 Task: Create a label for important messages and preview them separately.
Action: Mouse moved to (168, 131)
Screenshot: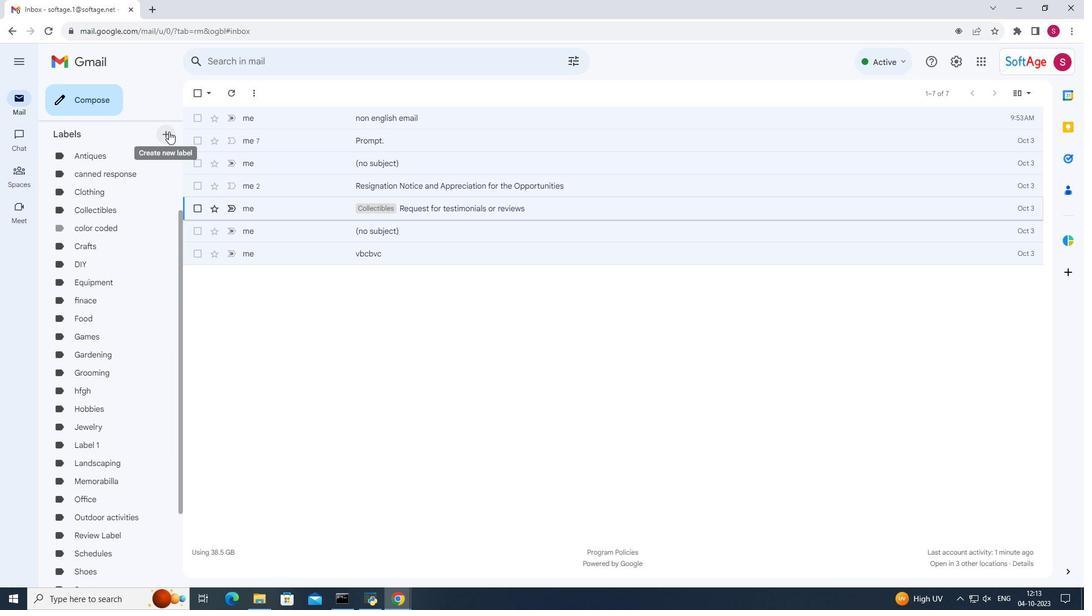 
Action: Mouse pressed left at (168, 131)
Screenshot: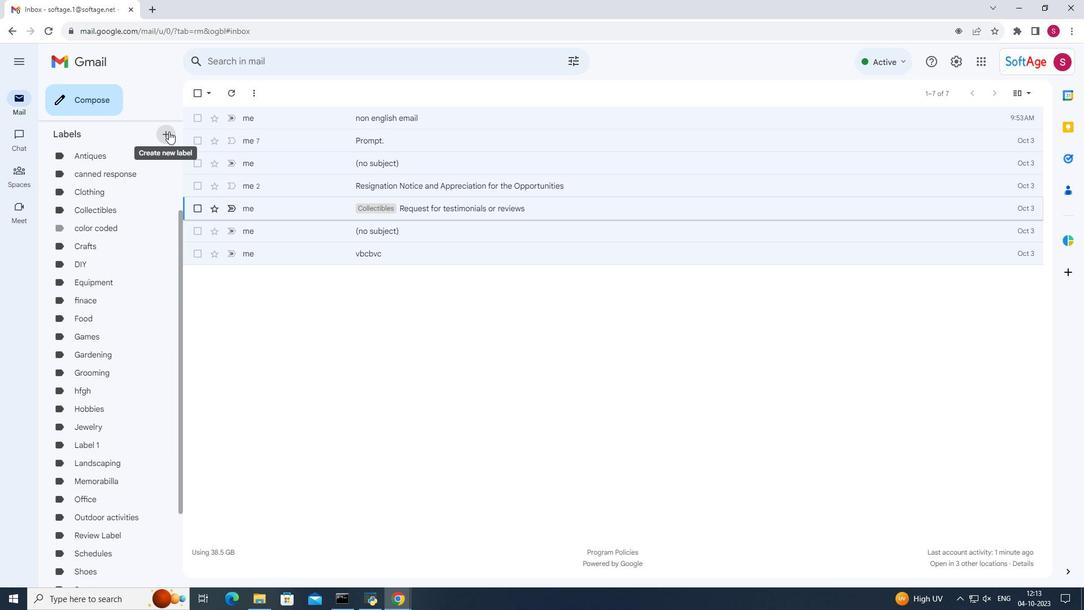 
Action: Mouse moved to (170, 131)
Screenshot: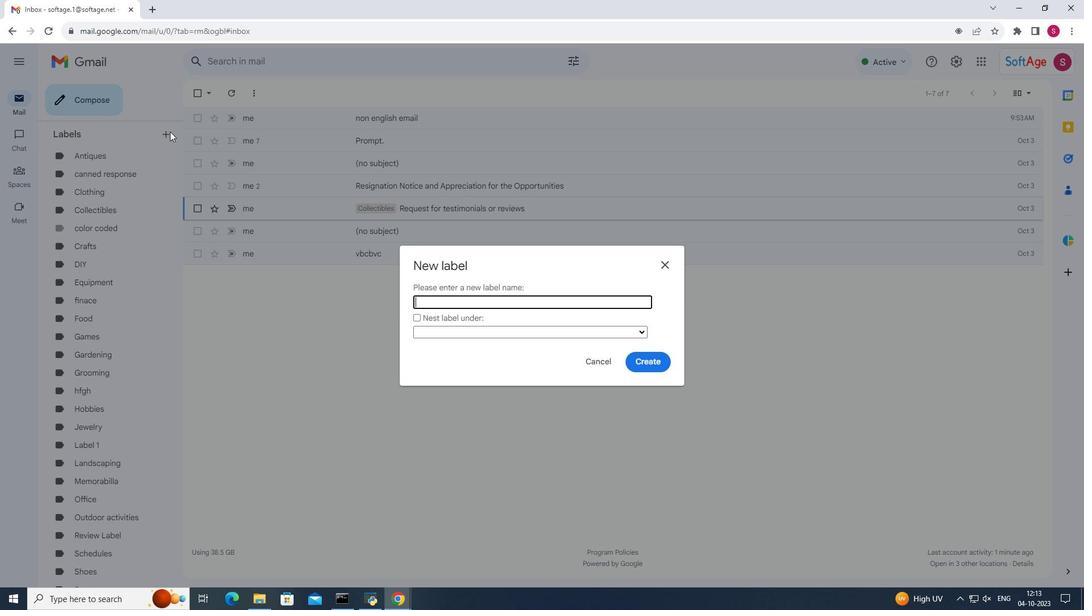 
Action: Key pressed <Key.shift>important<Key.space><Key.shift>messages
Screenshot: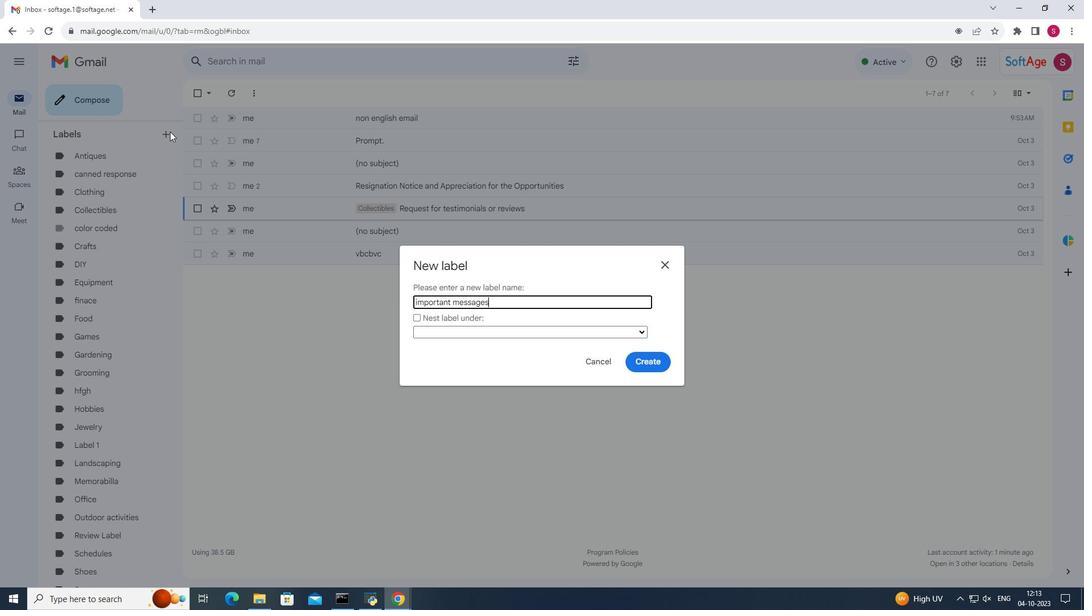 
Action: Mouse moved to (644, 362)
Screenshot: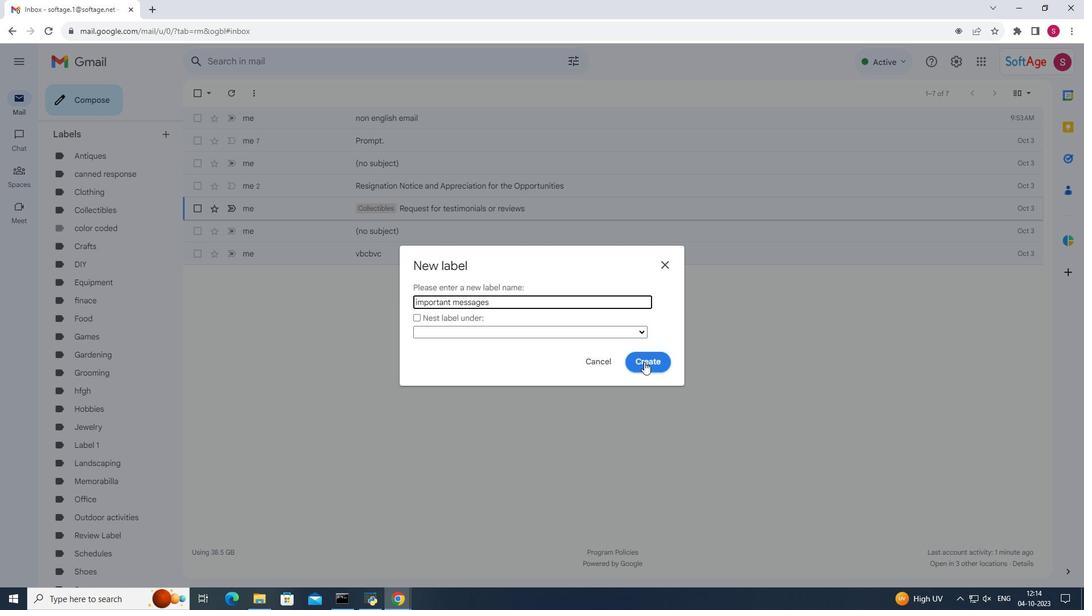
Action: Mouse pressed left at (644, 362)
Screenshot: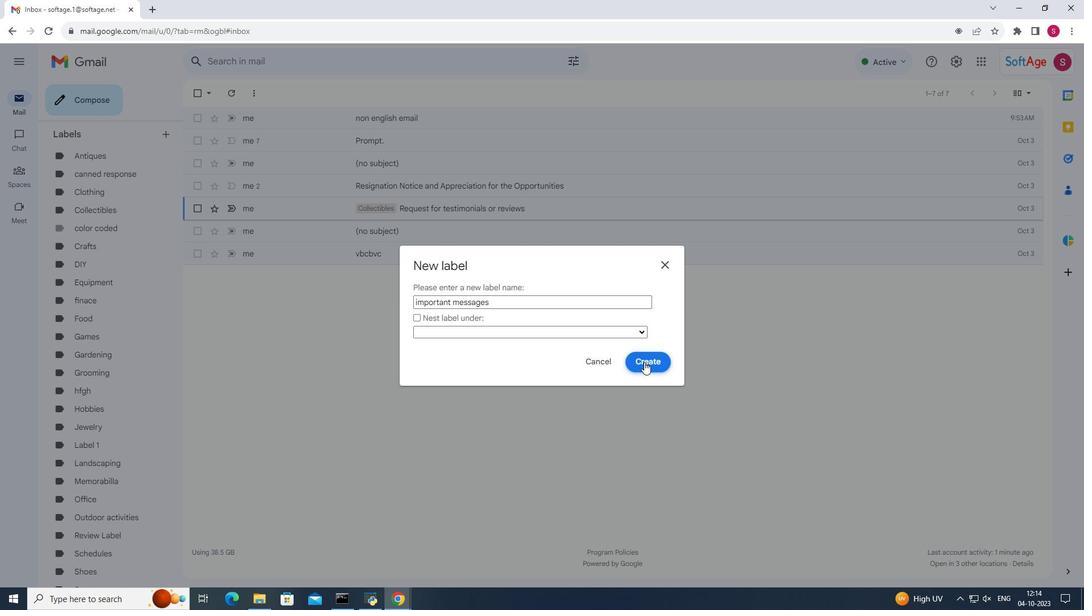 
Action: Mouse moved to (196, 116)
Screenshot: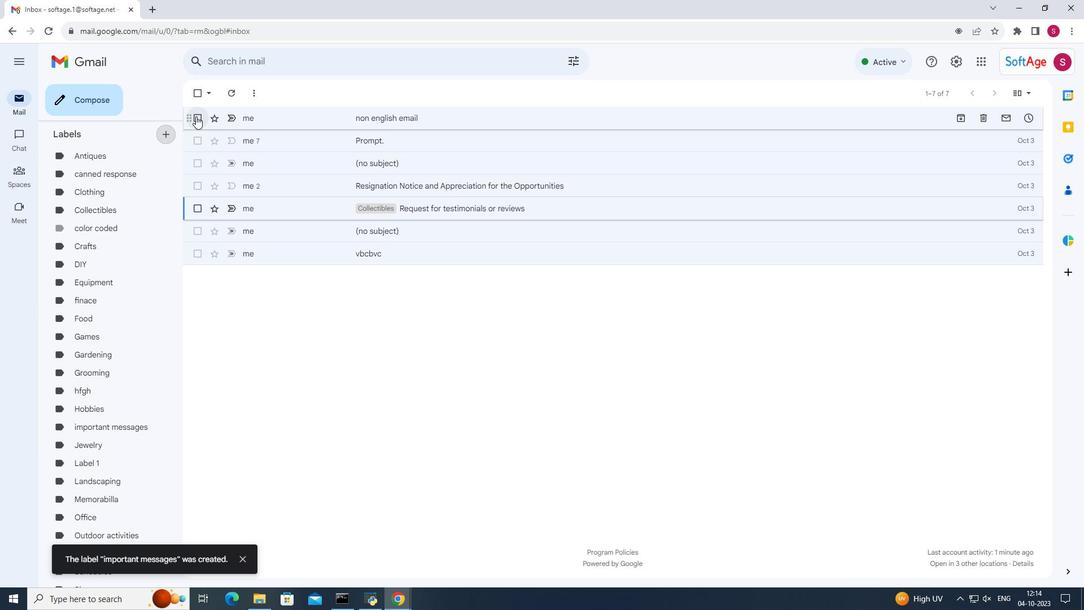 
Action: Mouse pressed left at (196, 116)
Screenshot: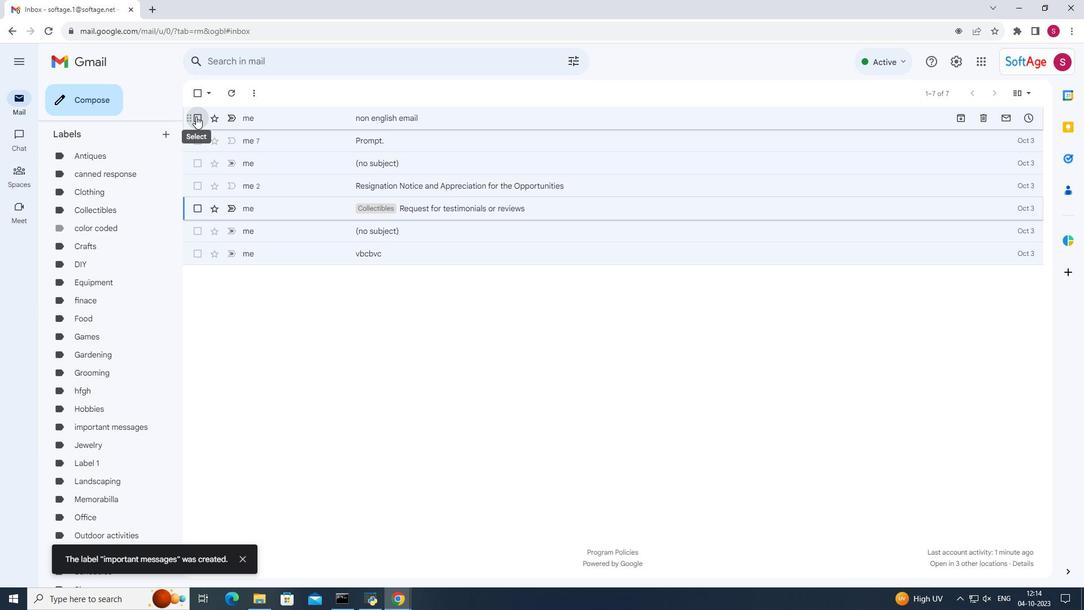 
Action: Mouse moved to (197, 136)
Screenshot: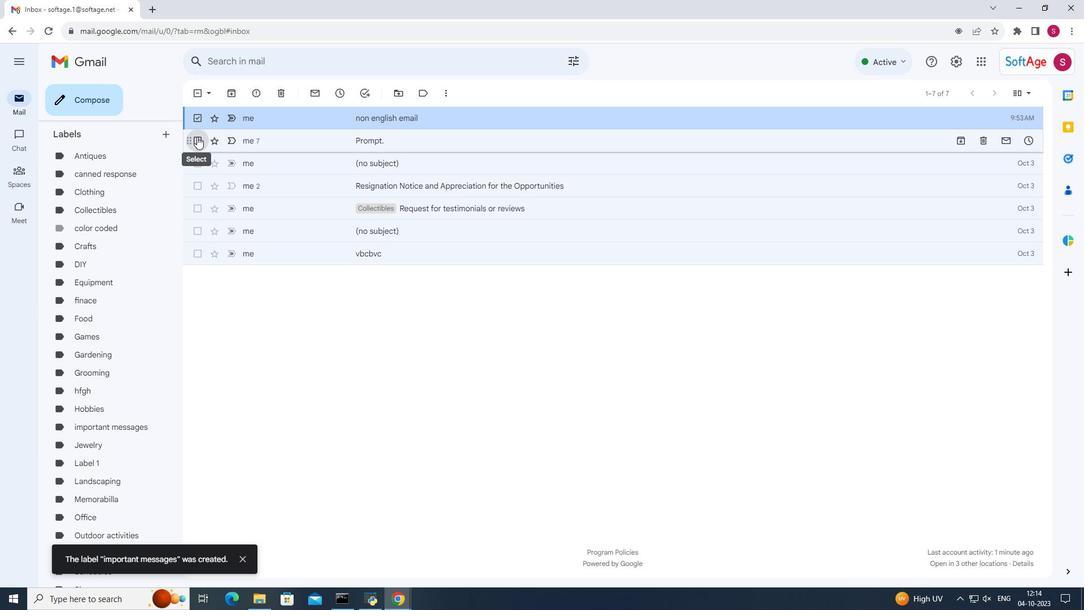 
Action: Mouse pressed left at (197, 136)
Screenshot: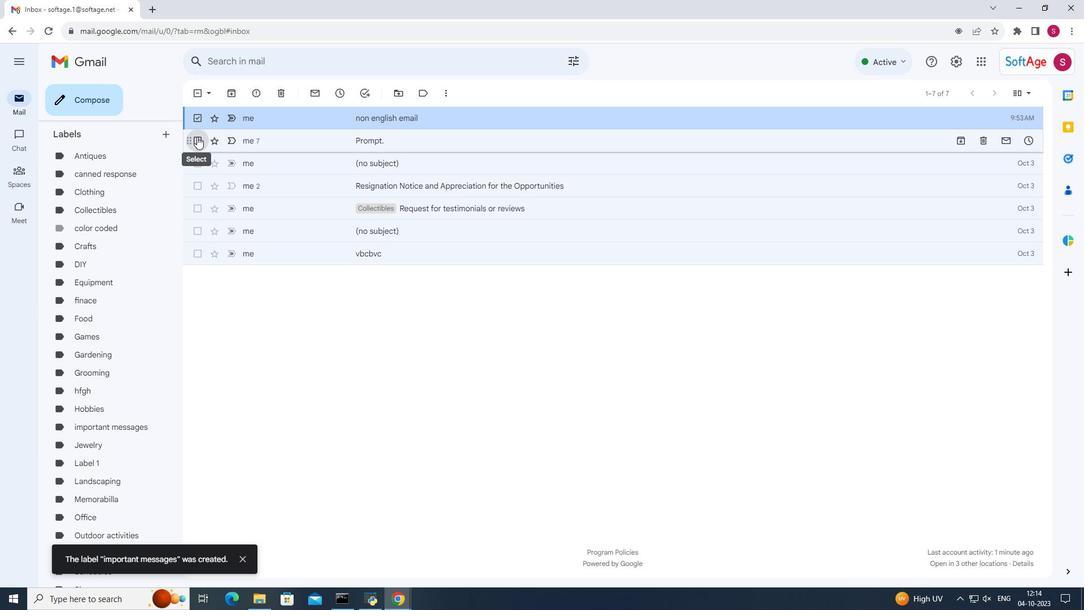 
Action: Mouse moved to (198, 161)
Screenshot: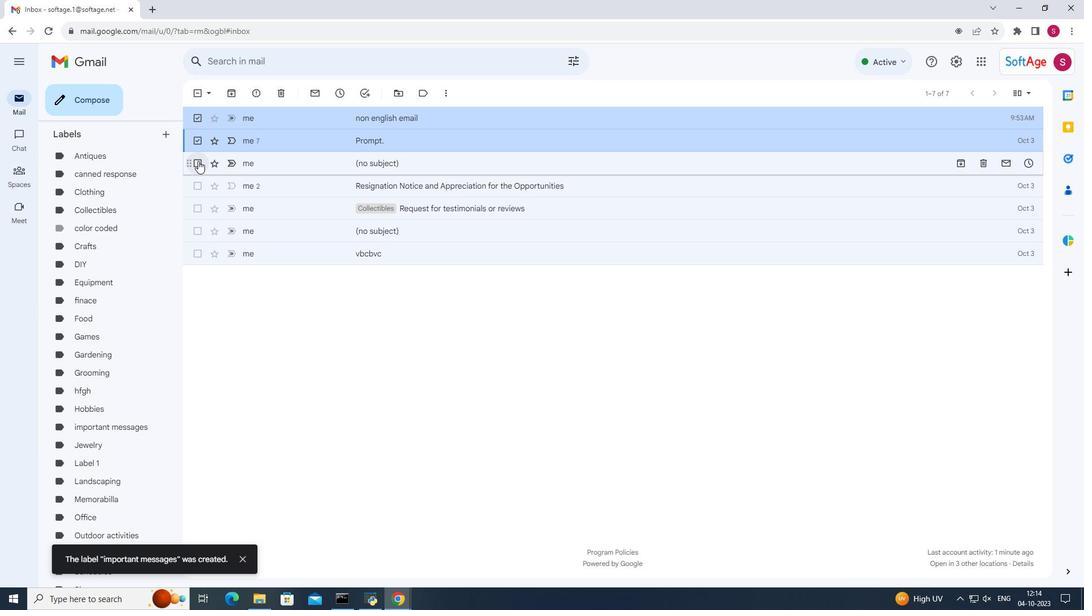 
Action: Mouse pressed left at (198, 161)
Screenshot: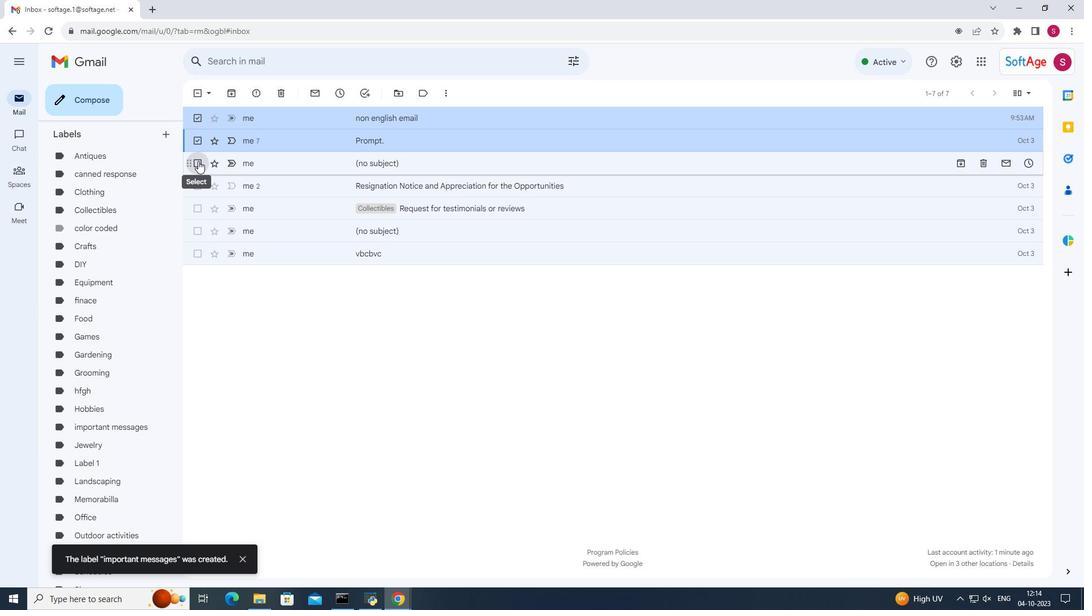 
Action: Mouse pressed left at (198, 161)
Screenshot: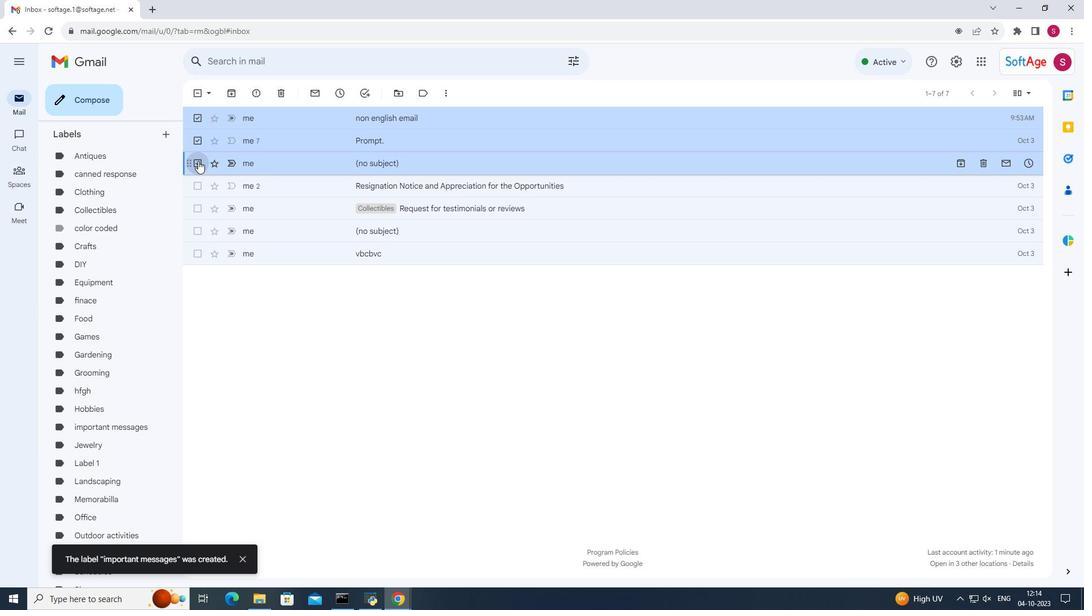 
Action: Mouse moved to (197, 184)
Screenshot: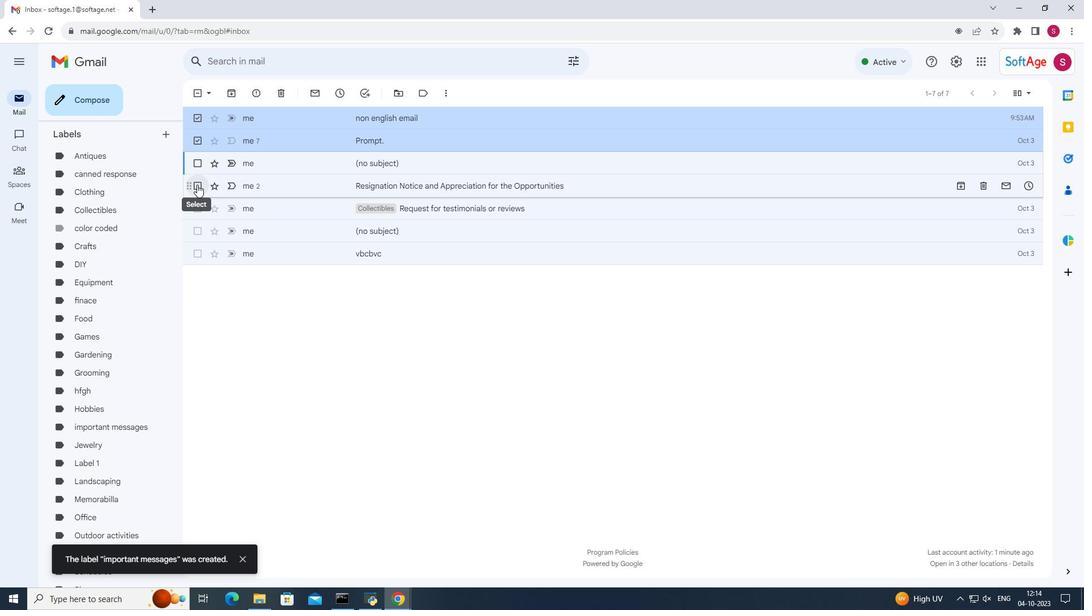 
Action: Mouse pressed left at (197, 184)
Screenshot: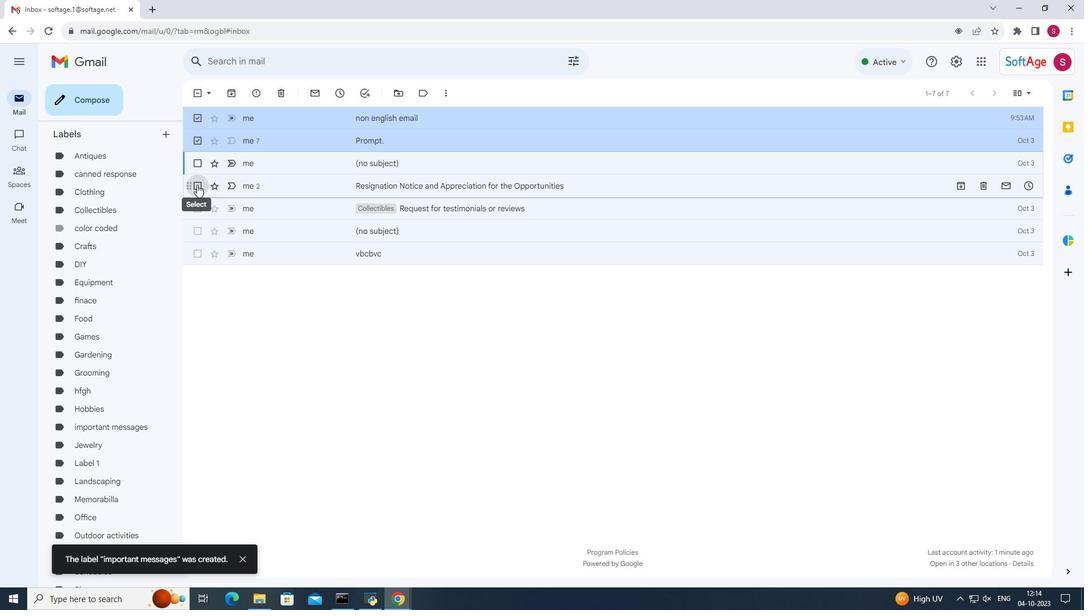 
Action: Mouse moved to (197, 203)
Screenshot: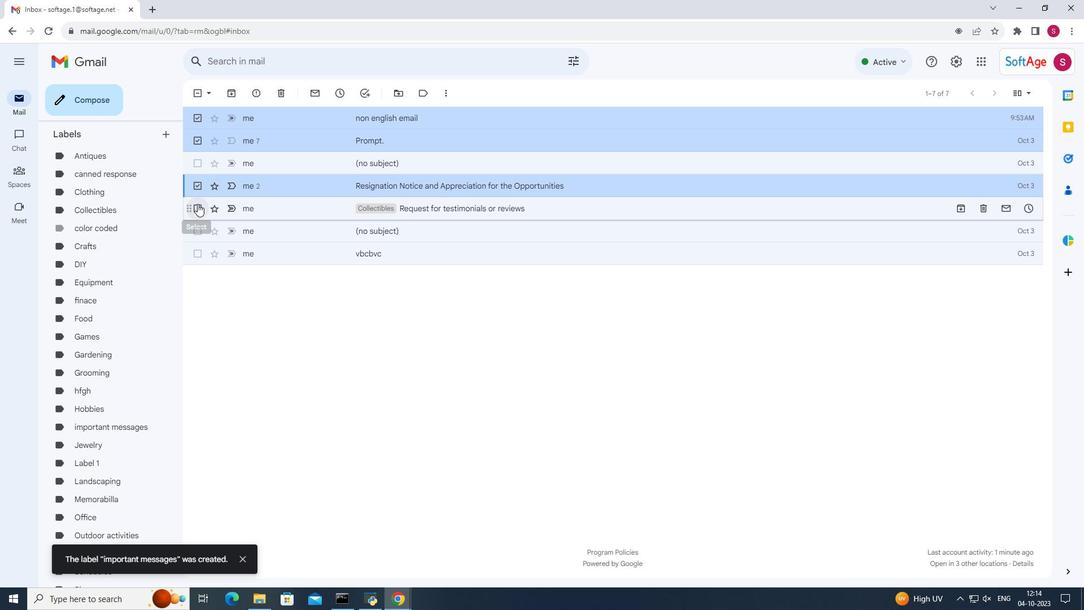 
Action: Mouse pressed left at (197, 203)
Screenshot: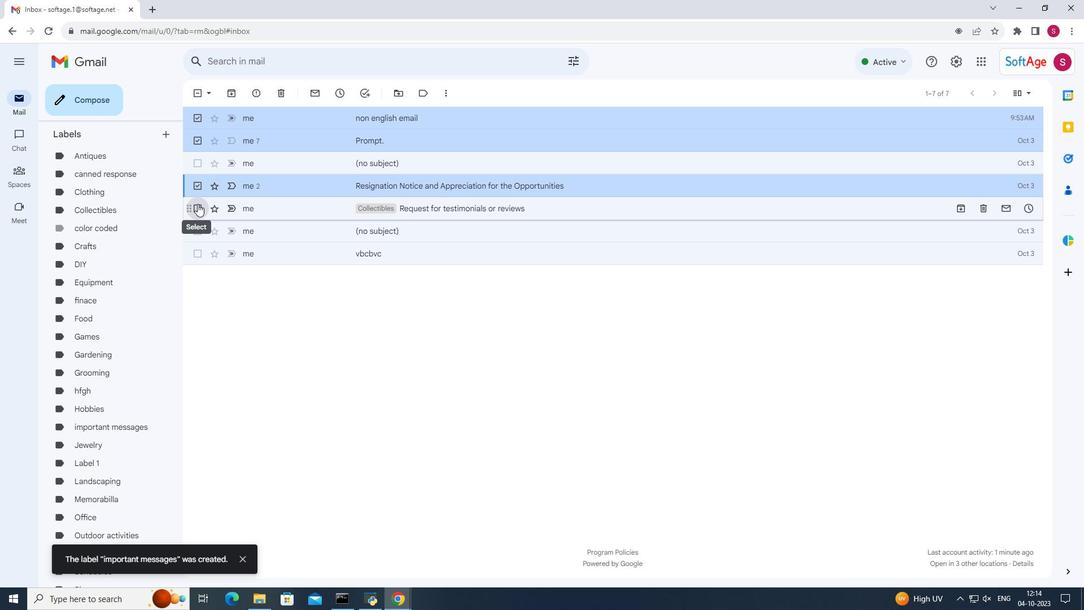 
Action: Mouse moved to (446, 96)
Screenshot: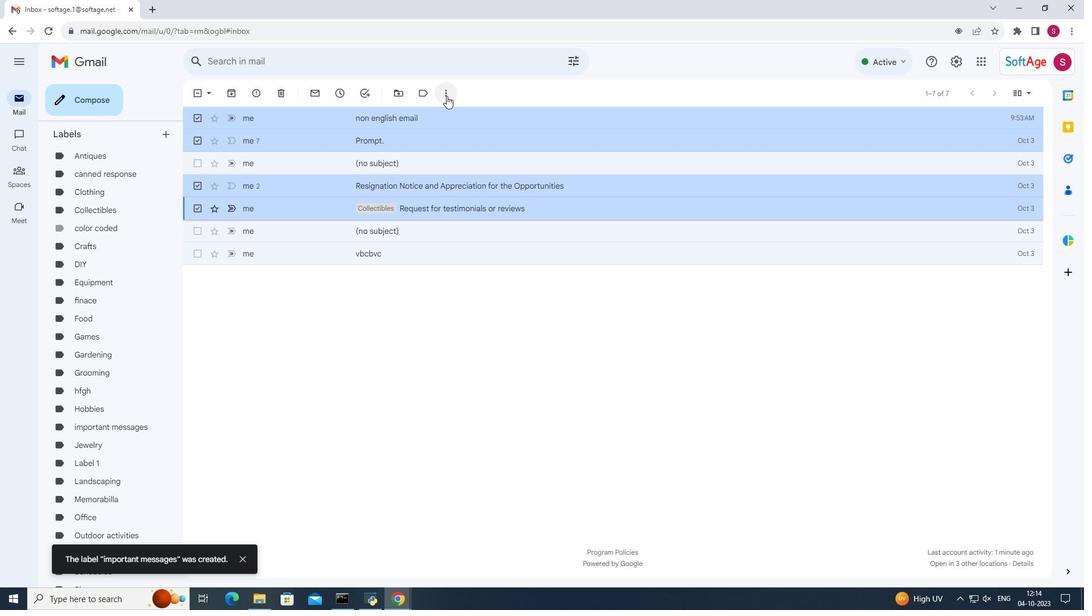 
Action: Mouse pressed left at (446, 96)
Screenshot: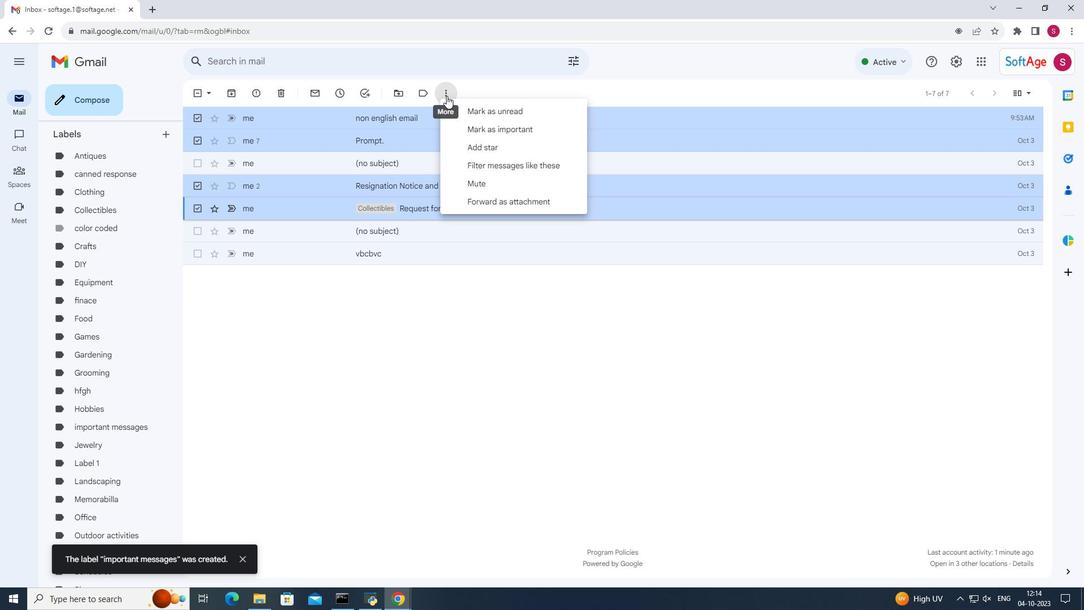 
Action: Mouse moved to (493, 129)
Screenshot: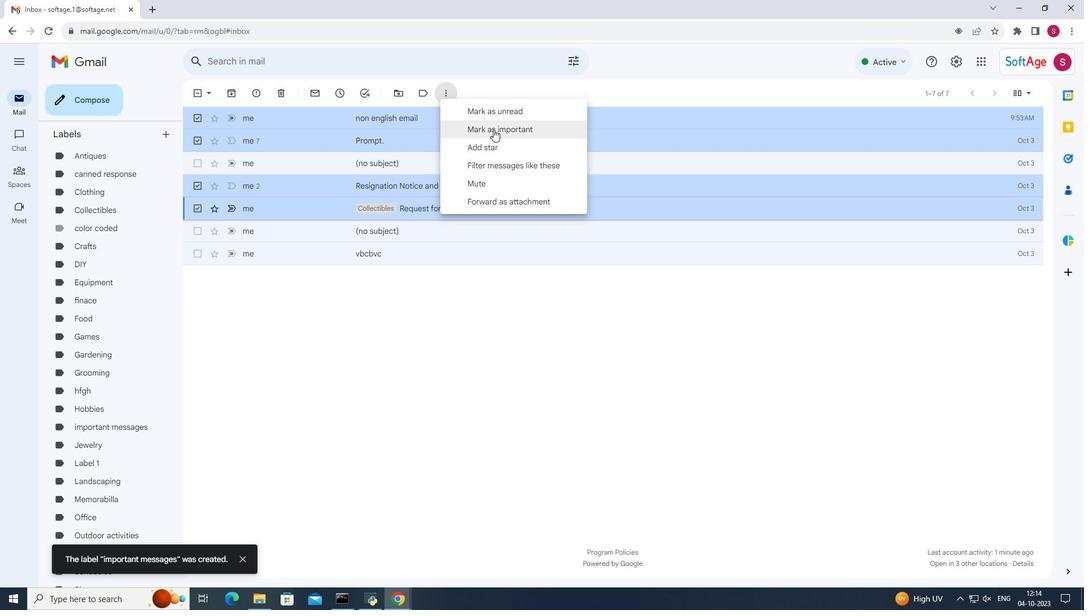 
Action: Mouse pressed left at (493, 129)
Screenshot: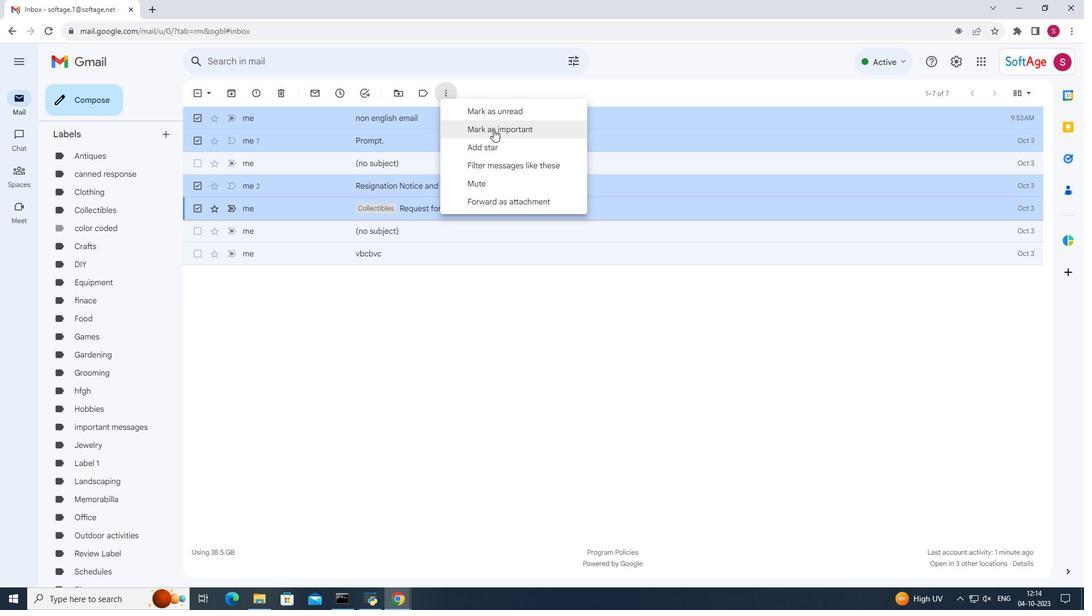 
Action: Mouse moved to (423, 92)
Screenshot: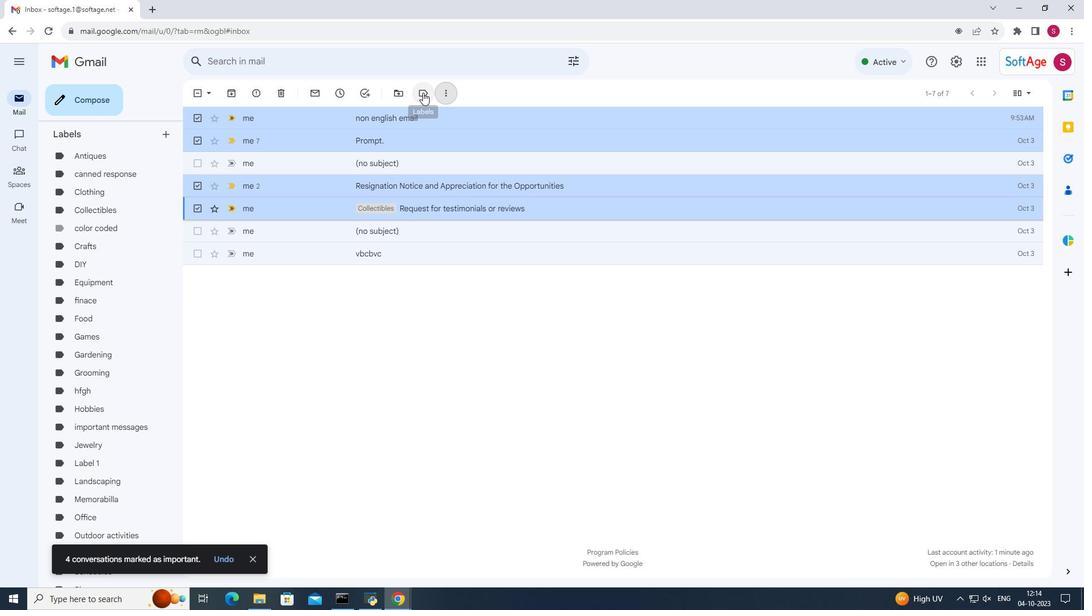 
Action: Mouse pressed left at (423, 92)
Screenshot: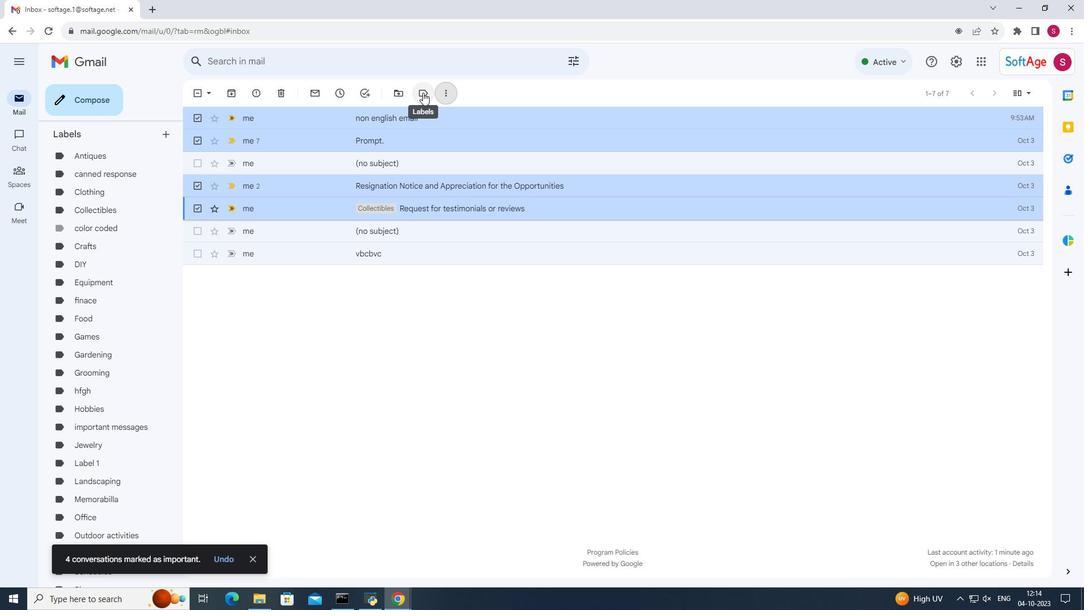 
Action: Mouse moved to (471, 212)
Screenshot: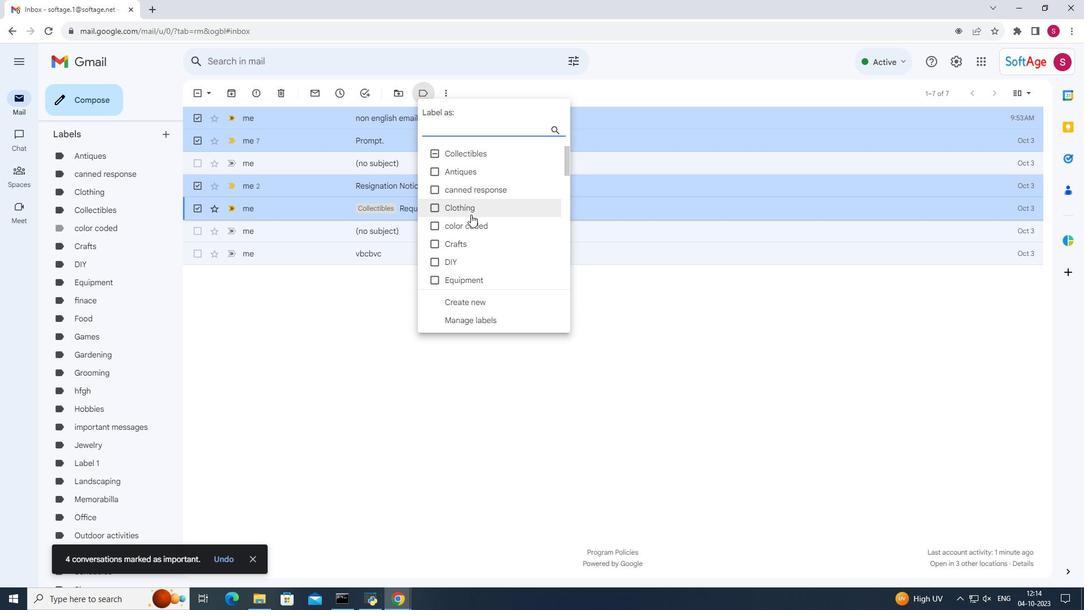 
Action: Mouse scrolled (471, 212) with delta (0, 0)
Screenshot: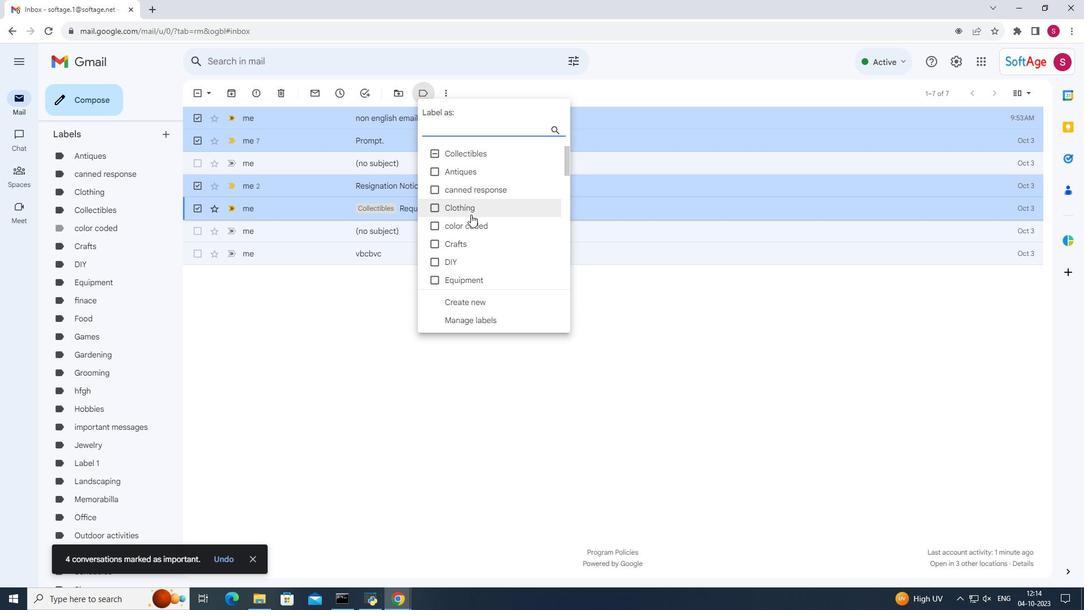 
Action: Mouse moved to (471, 215)
Screenshot: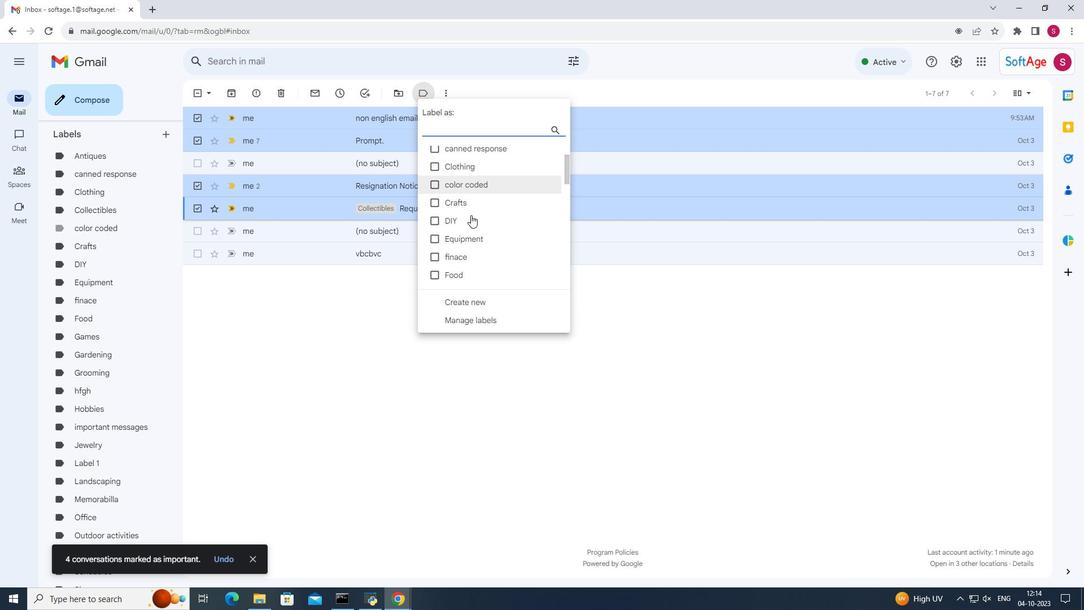 
Action: Mouse scrolled (471, 214) with delta (0, 0)
Screenshot: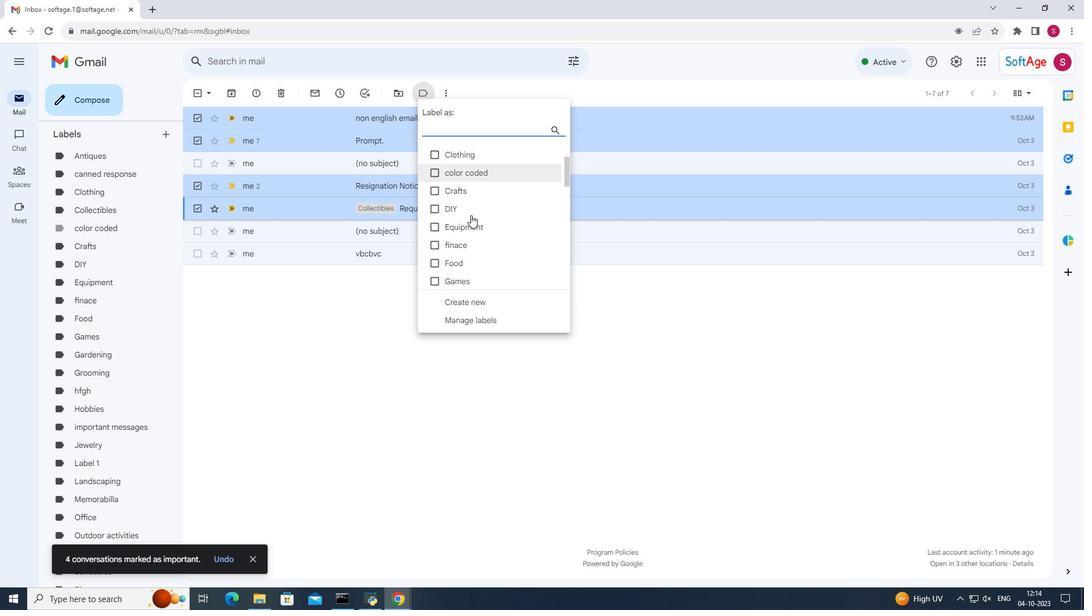 
Action: Mouse moved to (471, 215)
Screenshot: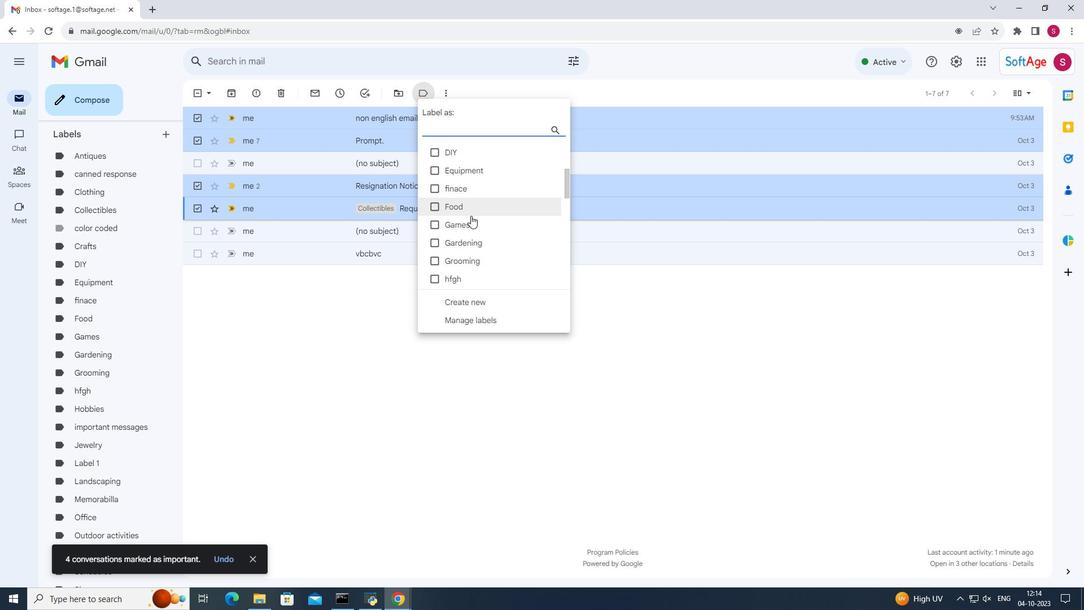 
Action: Mouse scrolled (471, 215) with delta (0, 0)
Screenshot: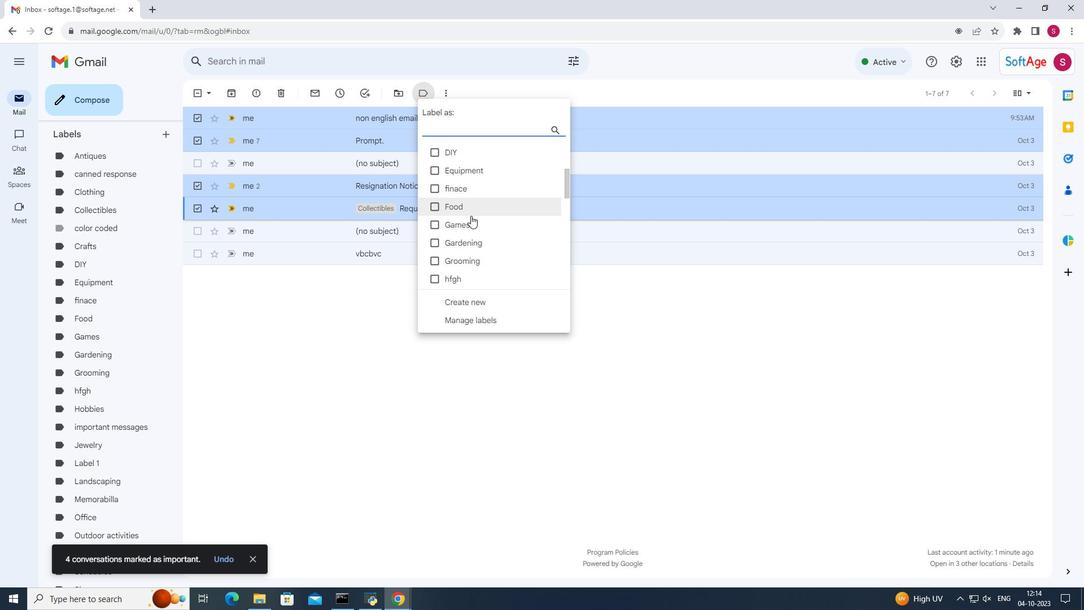 
Action: Mouse scrolled (471, 215) with delta (0, 0)
Screenshot: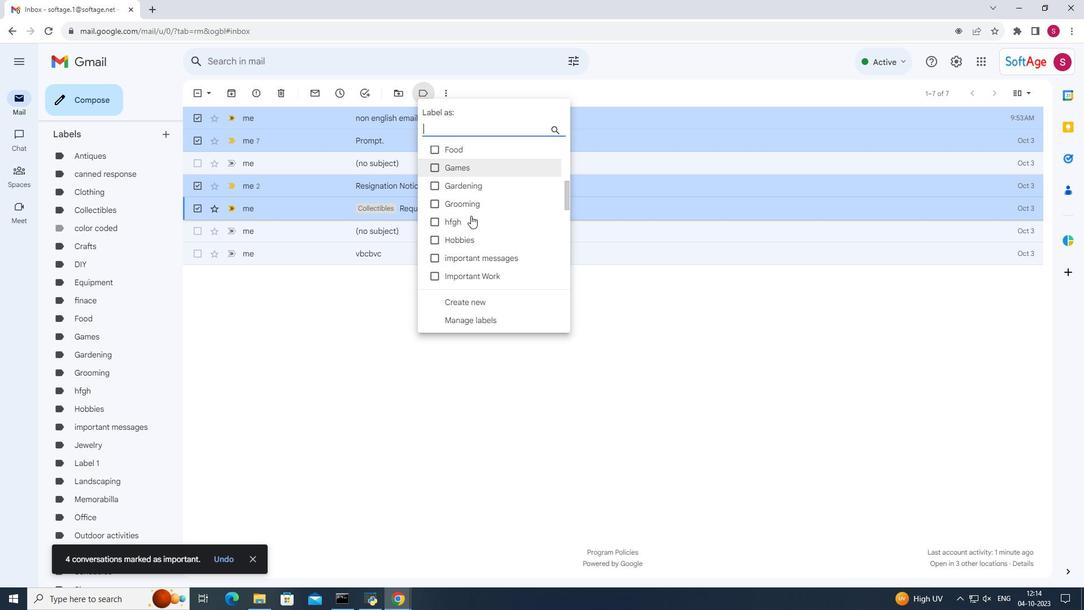 
Action: Mouse moved to (462, 201)
Screenshot: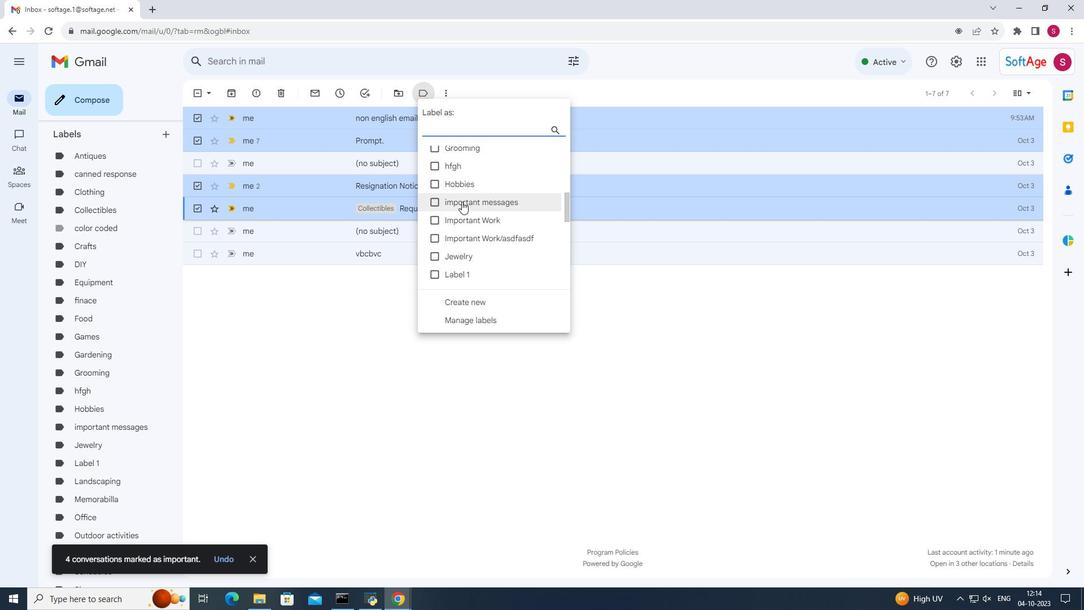 
Action: Mouse pressed left at (462, 201)
Screenshot: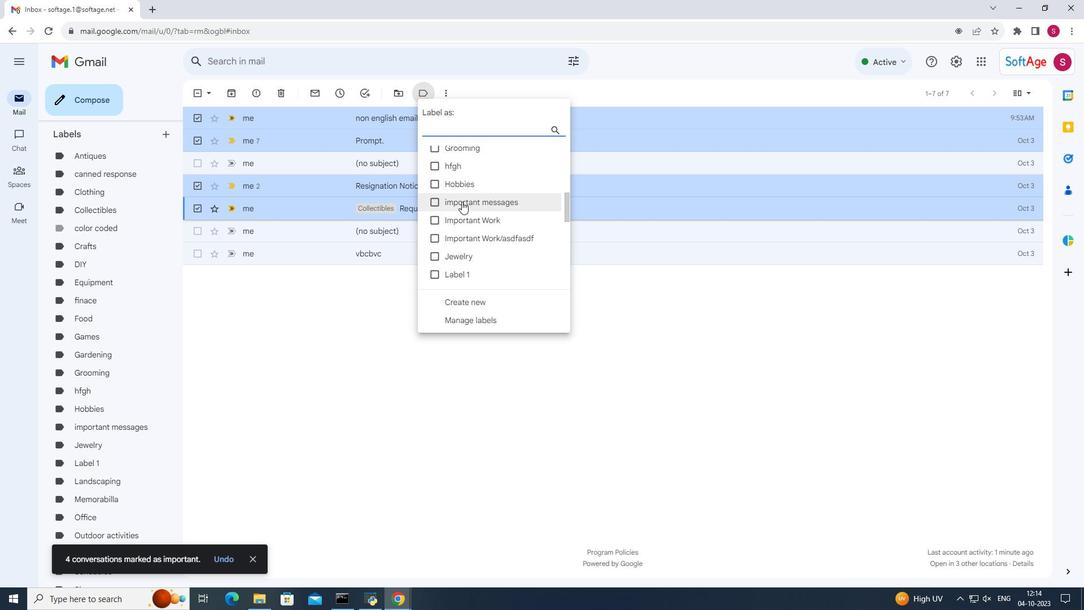 
Action: Mouse moved to (113, 427)
Screenshot: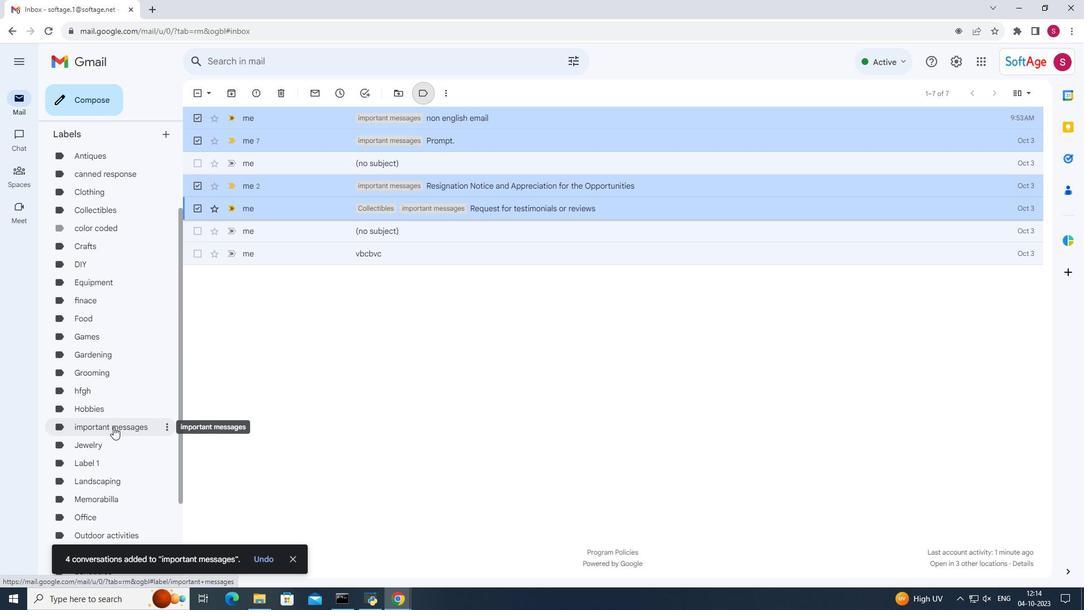 
Action: Mouse pressed left at (113, 427)
Screenshot: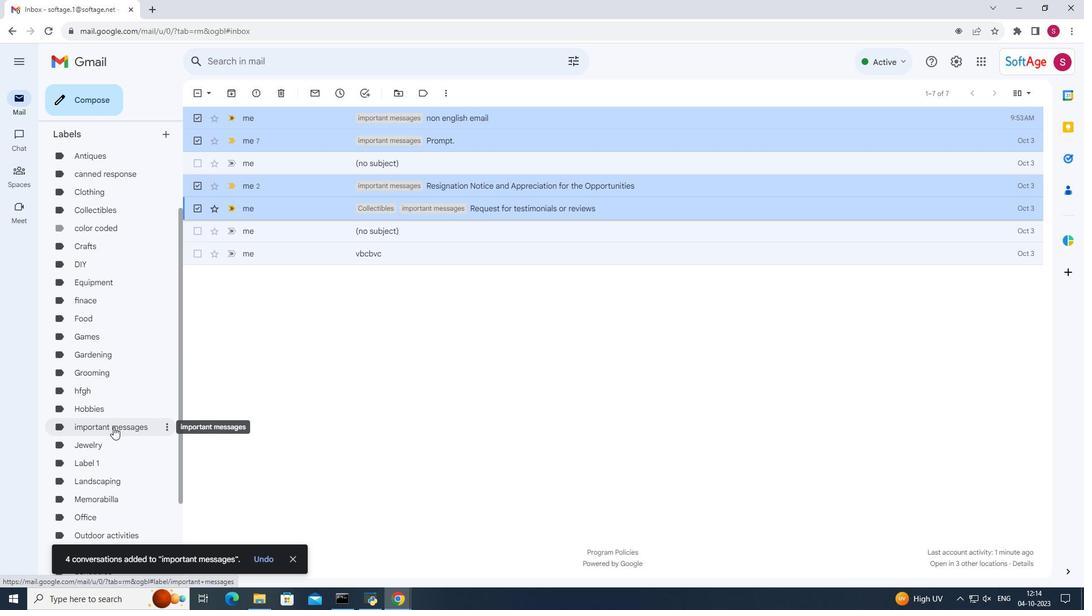
Action: Mouse moved to (473, 145)
Screenshot: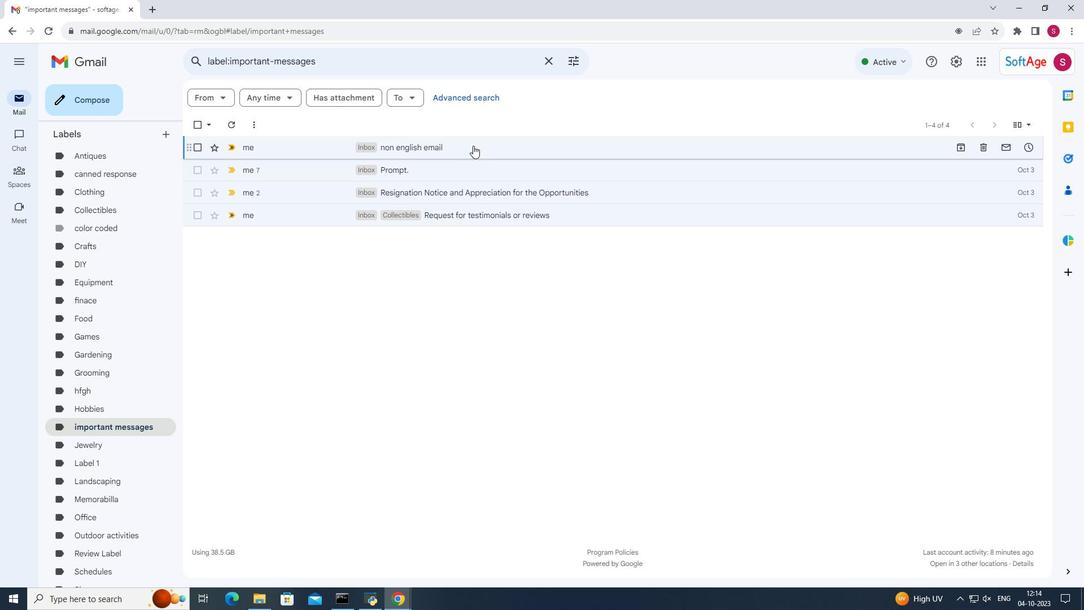 
Action: Mouse pressed left at (473, 145)
Screenshot: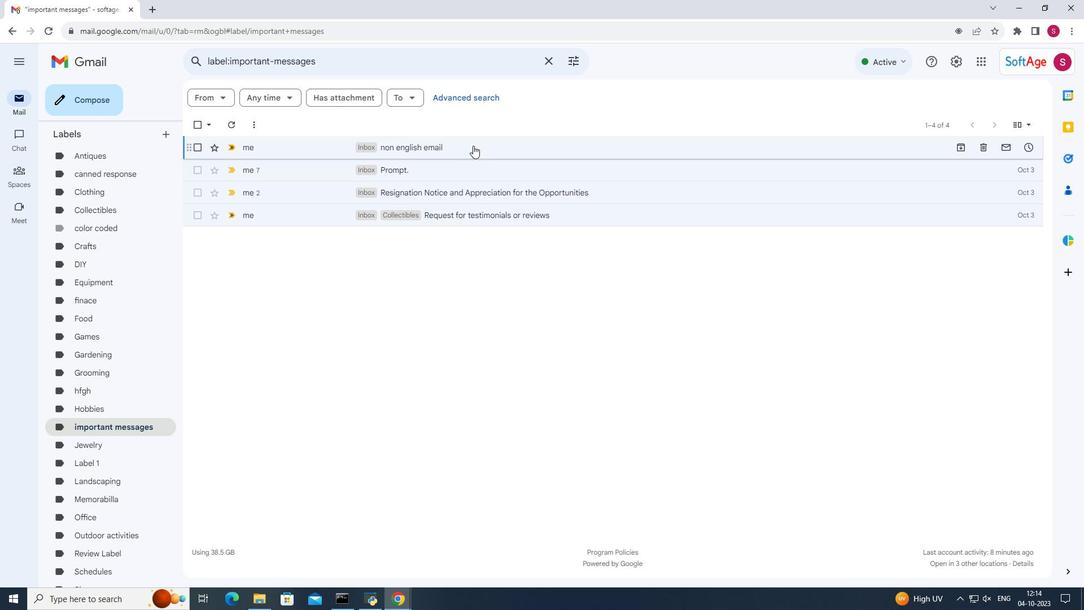 
Action: Mouse moved to (197, 93)
Screenshot: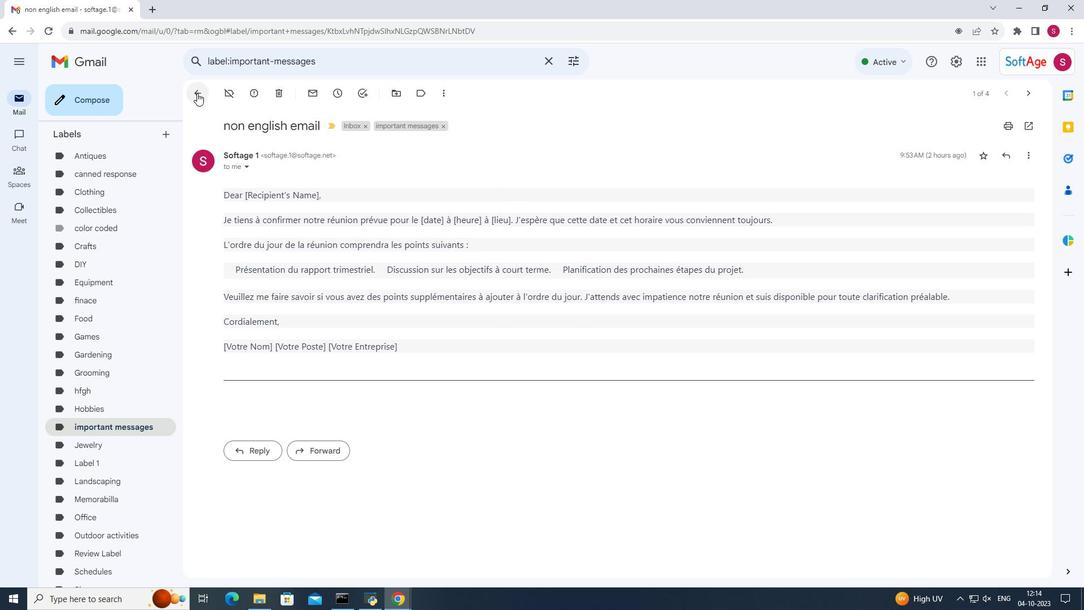 
Action: Mouse pressed left at (197, 93)
Screenshot: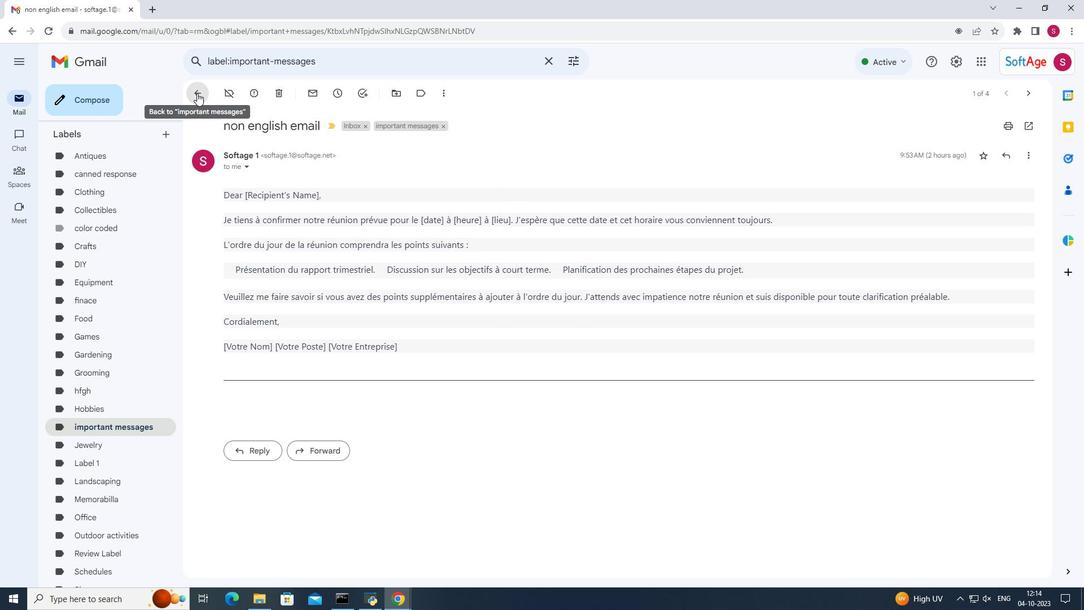
Action: Mouse moved to (490, 171)
Screenshot: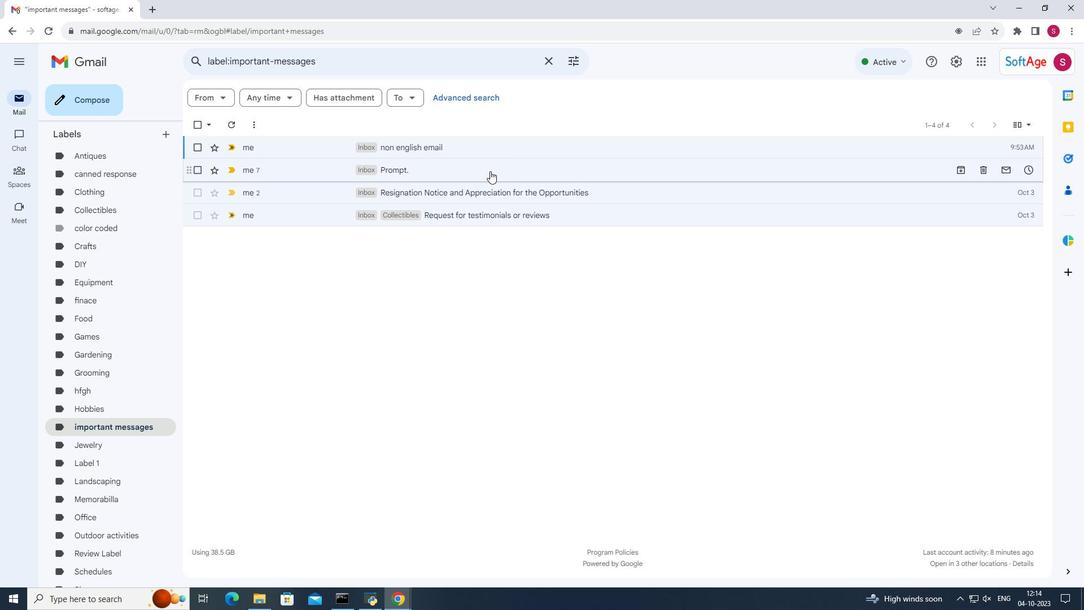 
Action: Mouse pressed left at (490, 171)
Screenshot: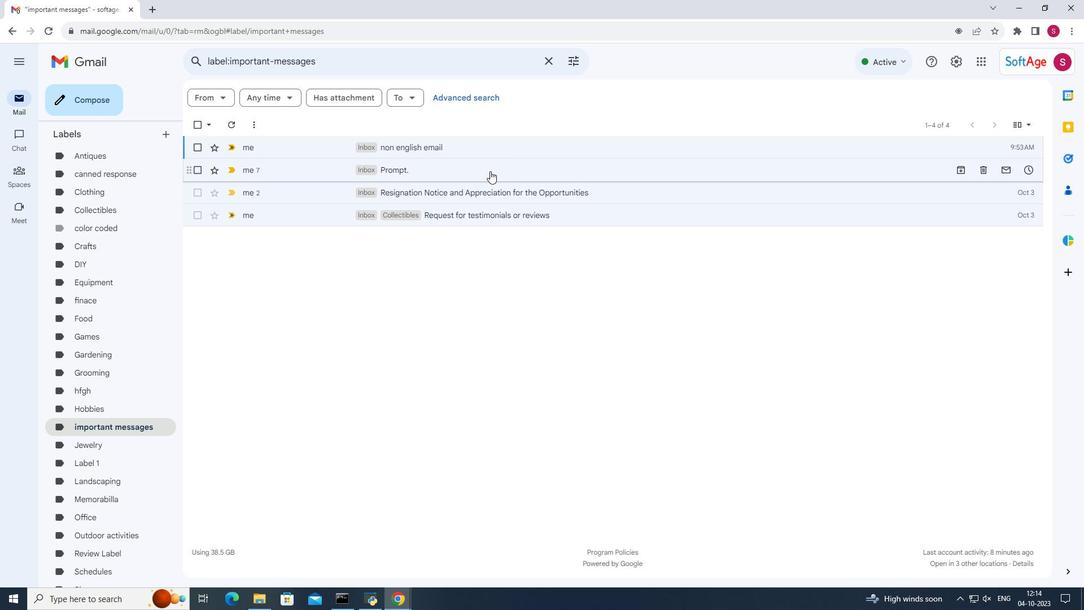 
Action: Mouse moved to (198, 93)
Screenshot: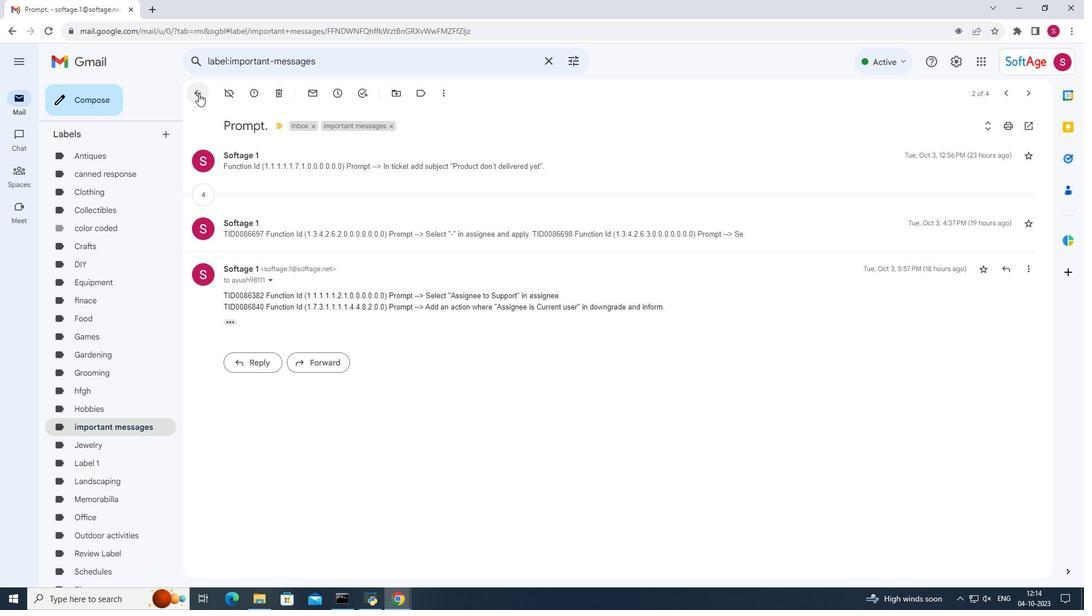 
Action: Mouse pressed left at (198, 93)
Screenshot: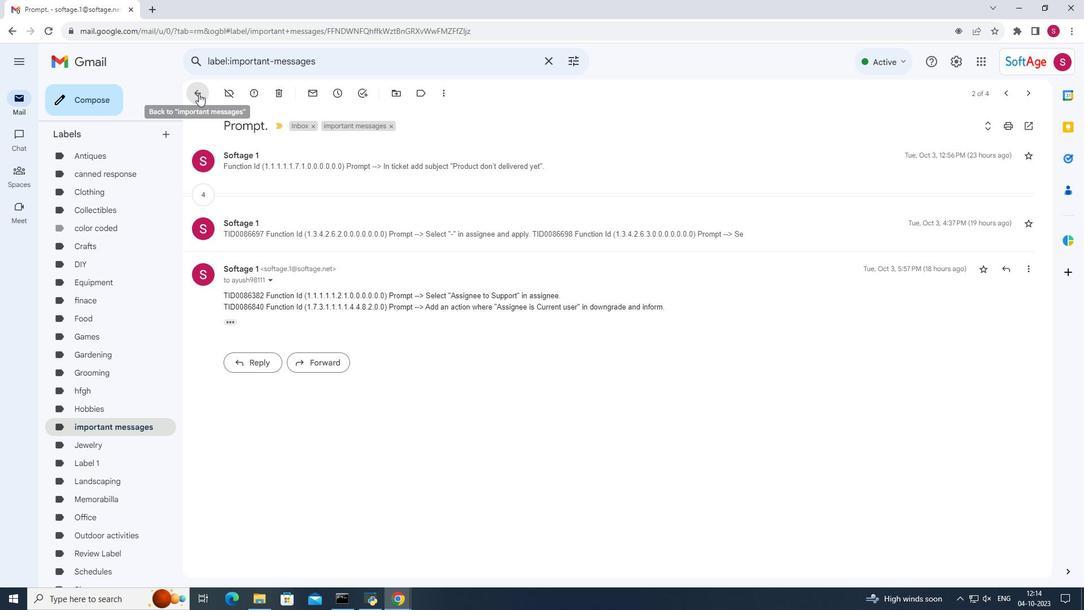 
Action: Mouse moved to (521, 189)
Screenshot: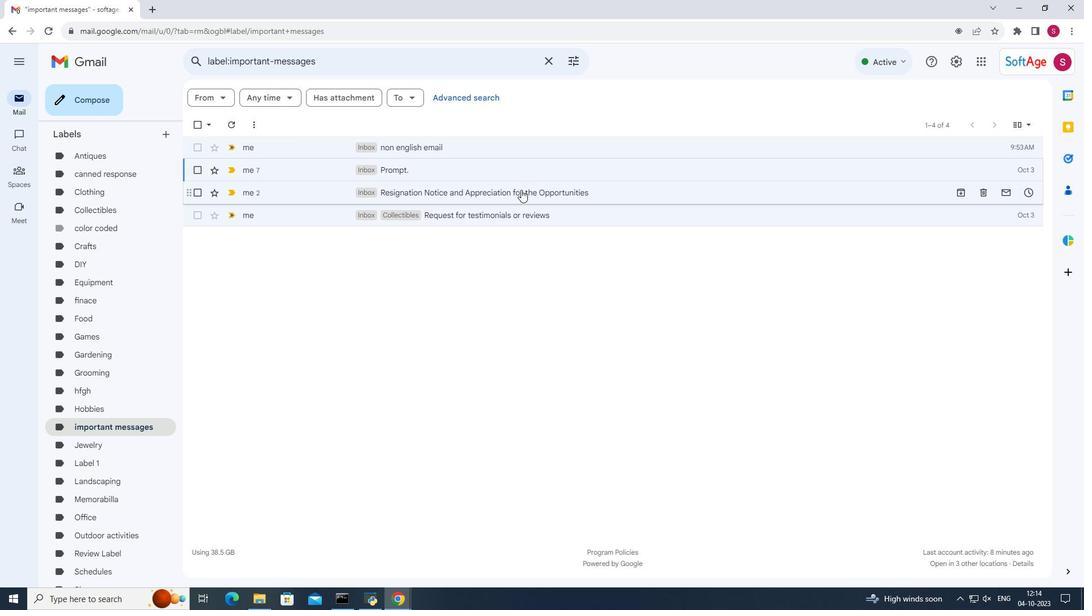 
Action: Mouse pressed left at (521, 189)
Screenshot: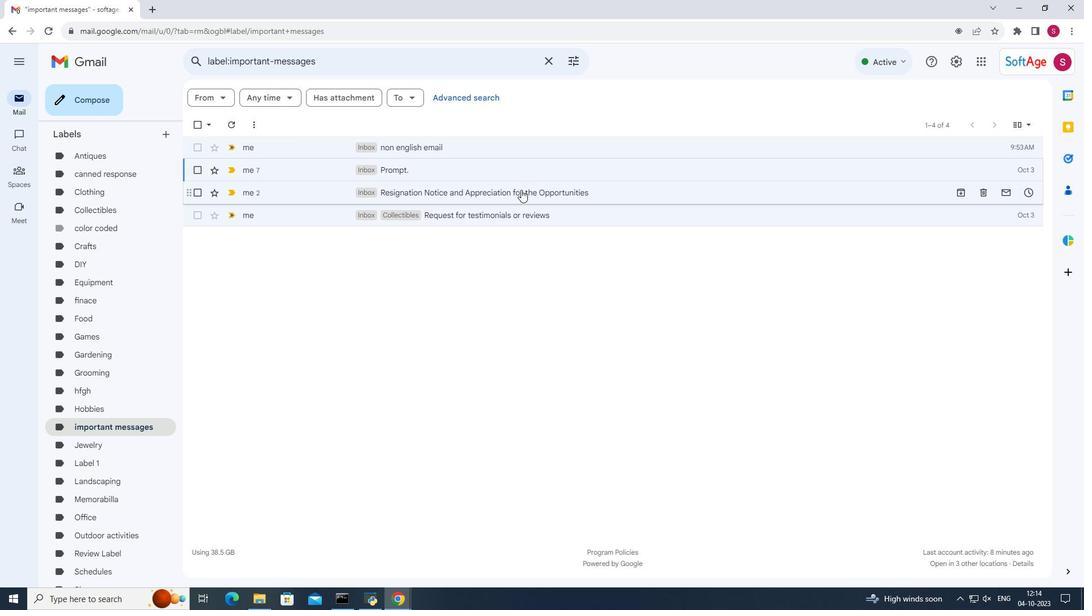 
Action: Mouse moved to (193, 92)
Screenshot: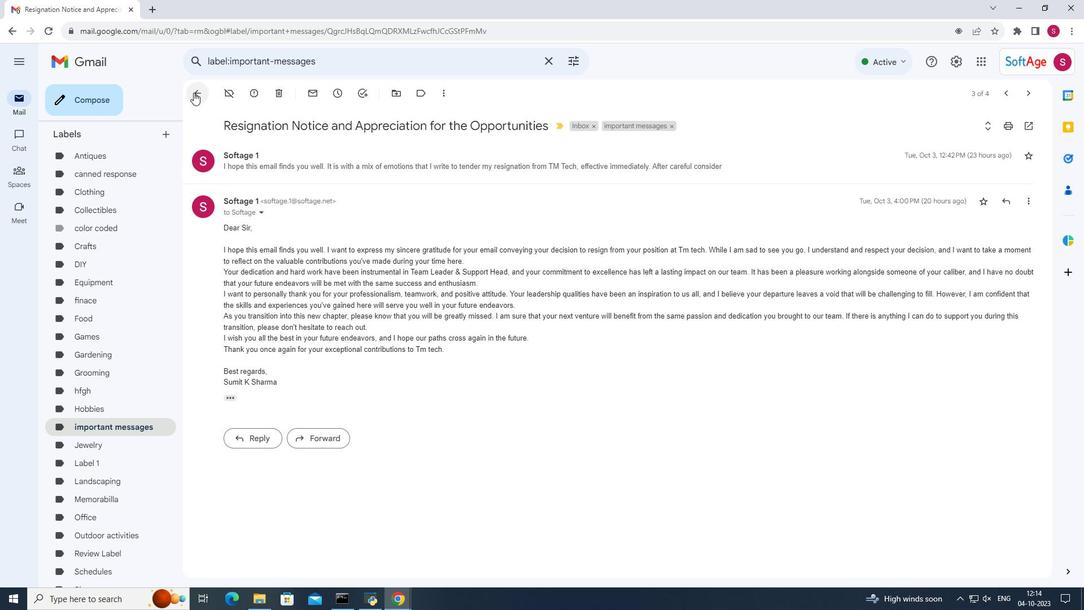 
Action: Mouse pressed left at (193, 92)
Screenshot: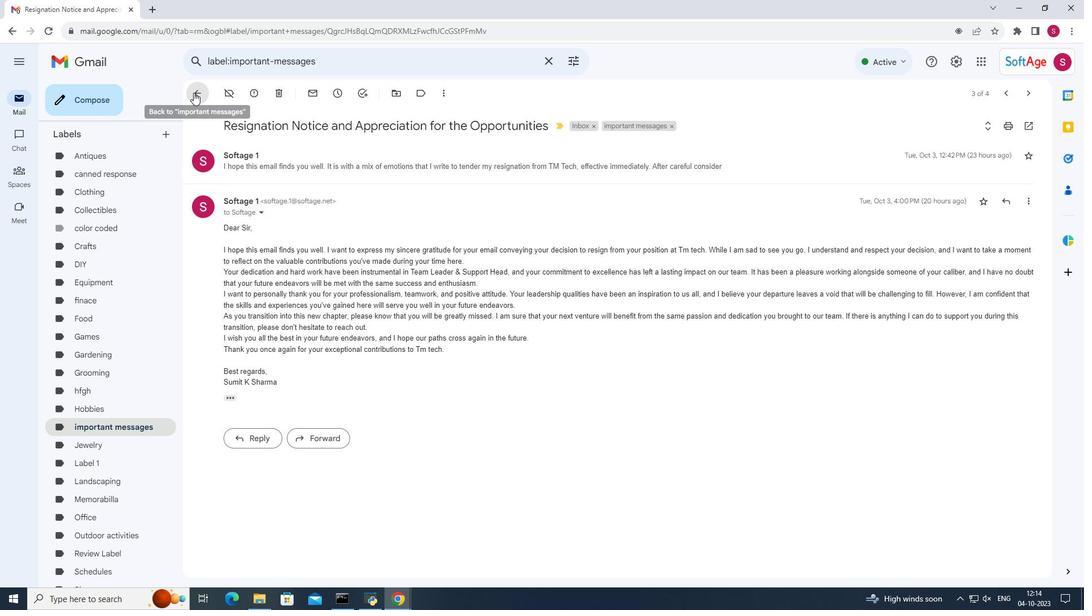 
Action: Mouse moved to (457, 206)
Screenshot: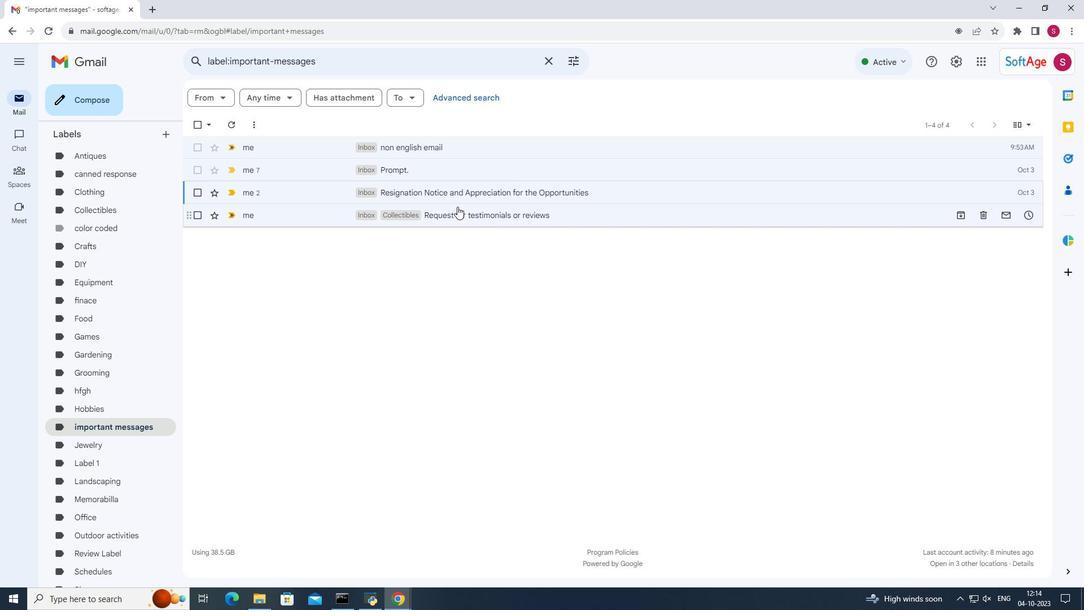 
Action: Mouse pressed left at (457, 206)
Screenshot: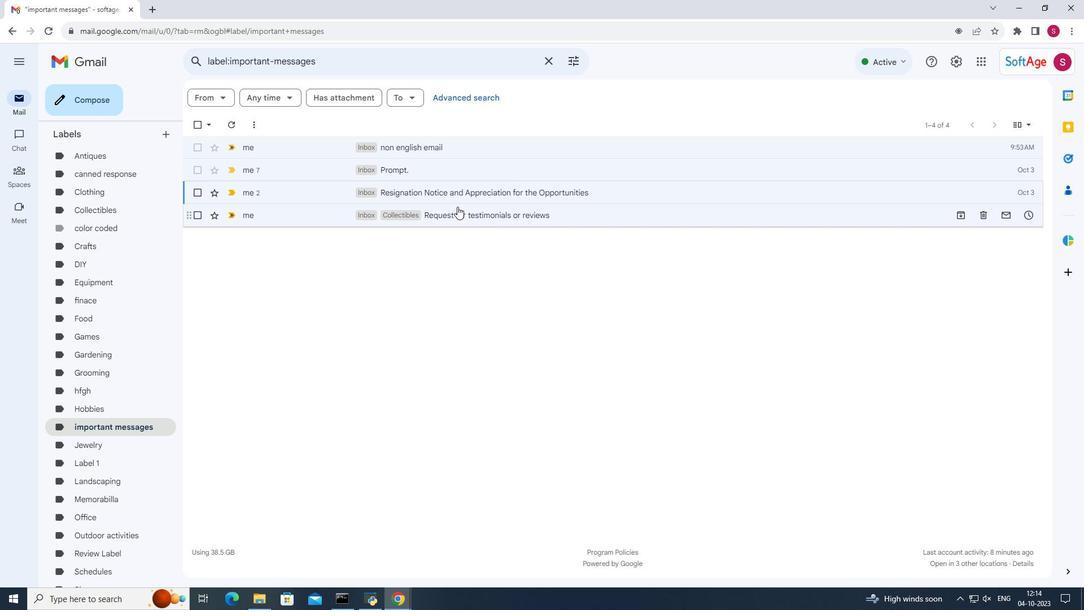 
Action: Mouse moved to (477, 218)
Screenshot: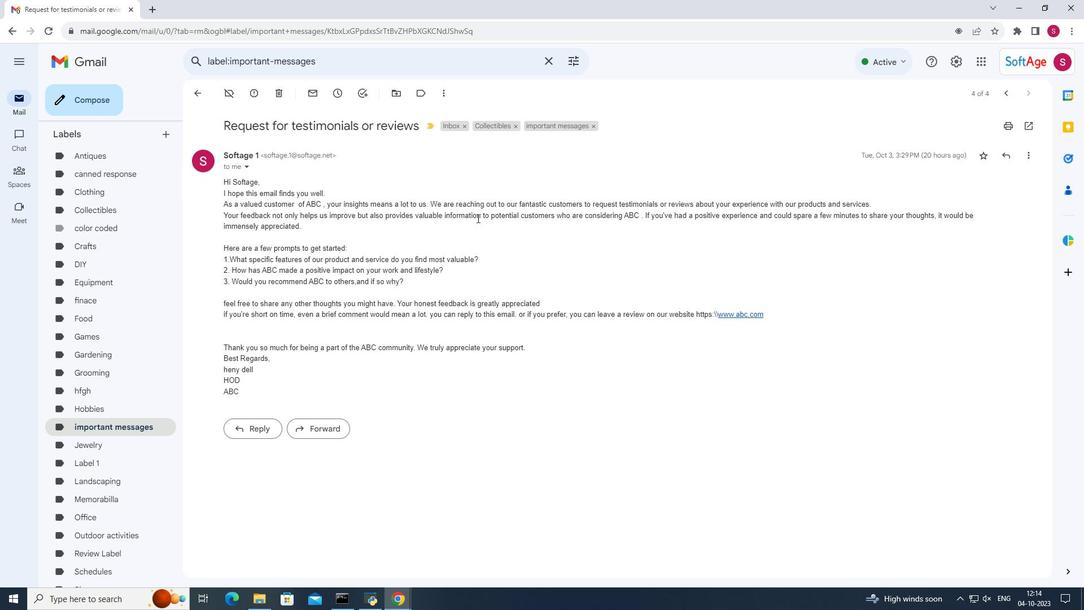 
Action: Mouse scrolled (477, 217) with delta (0, 0)
Screenshot: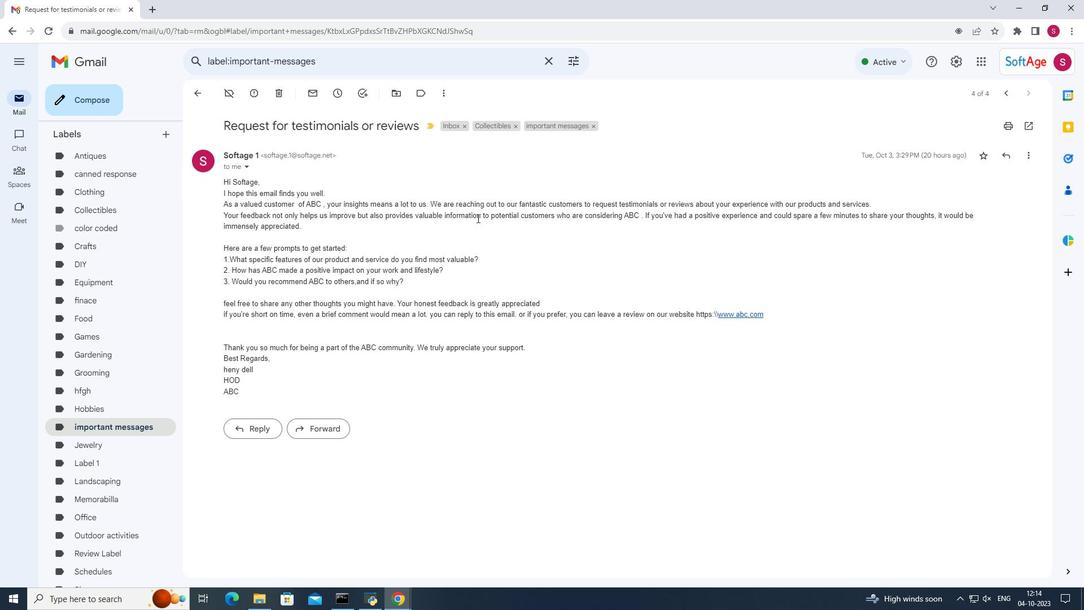 
Action: Mouse scrolled (477, 217) with delta (0, 0)
Screenshot: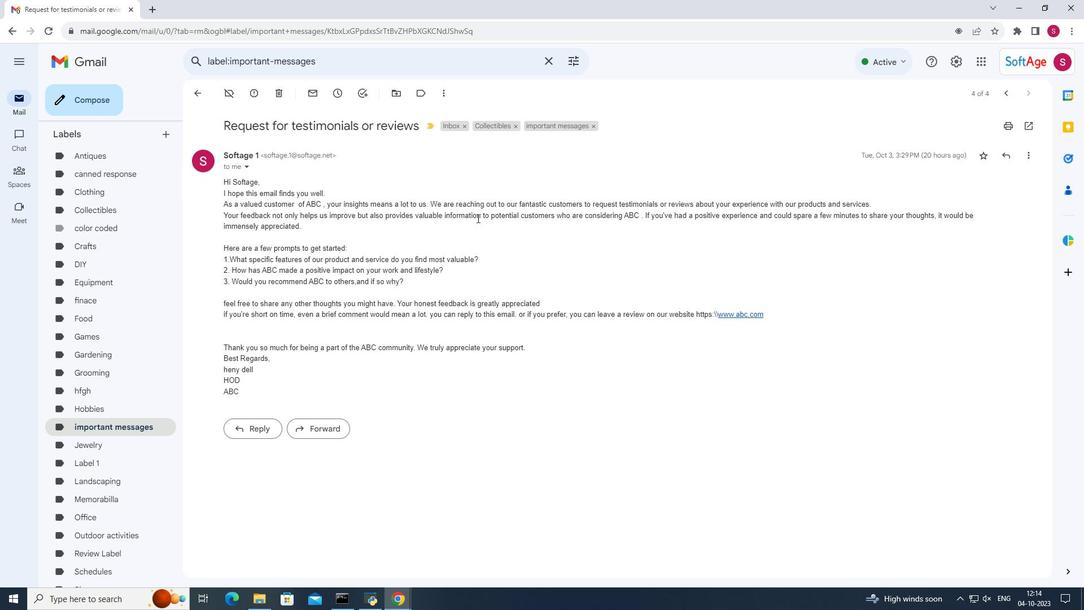 
Action: Mouse scrolled (477, 217) with delta (0, 0)
Screenshot: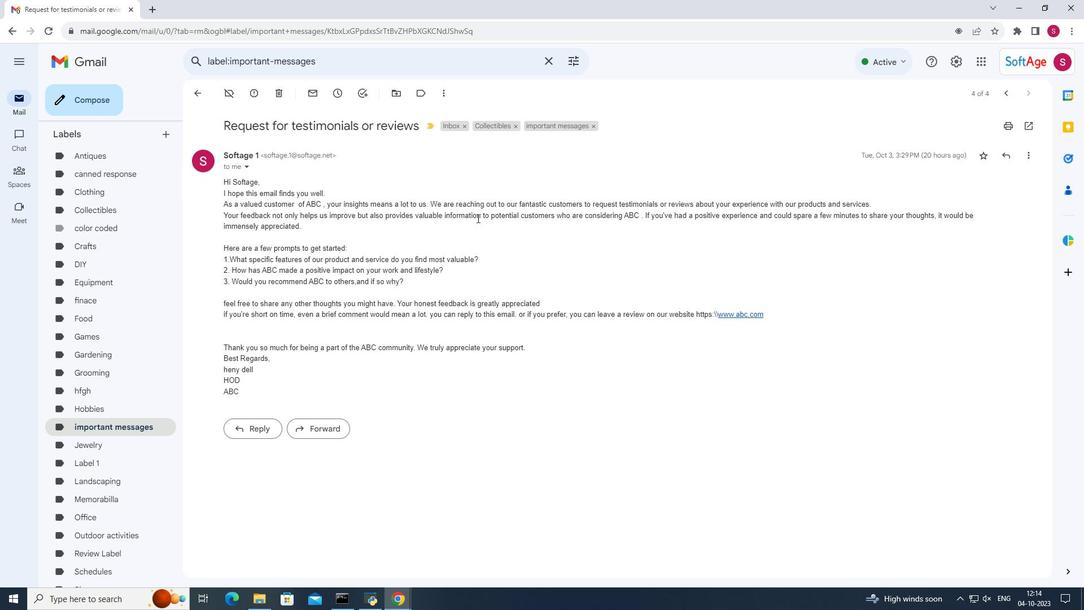 
Action: Mouse scrolled (477, 217) with delta (0, 0)
Screenshot: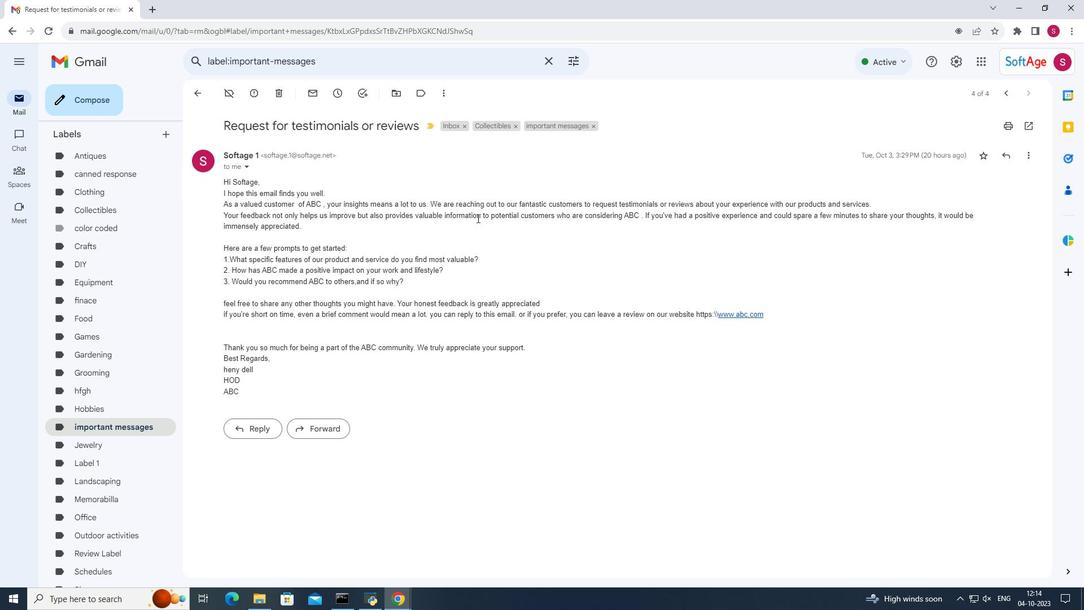 
Action: Mouse moved to (201, 94)
Screenshot: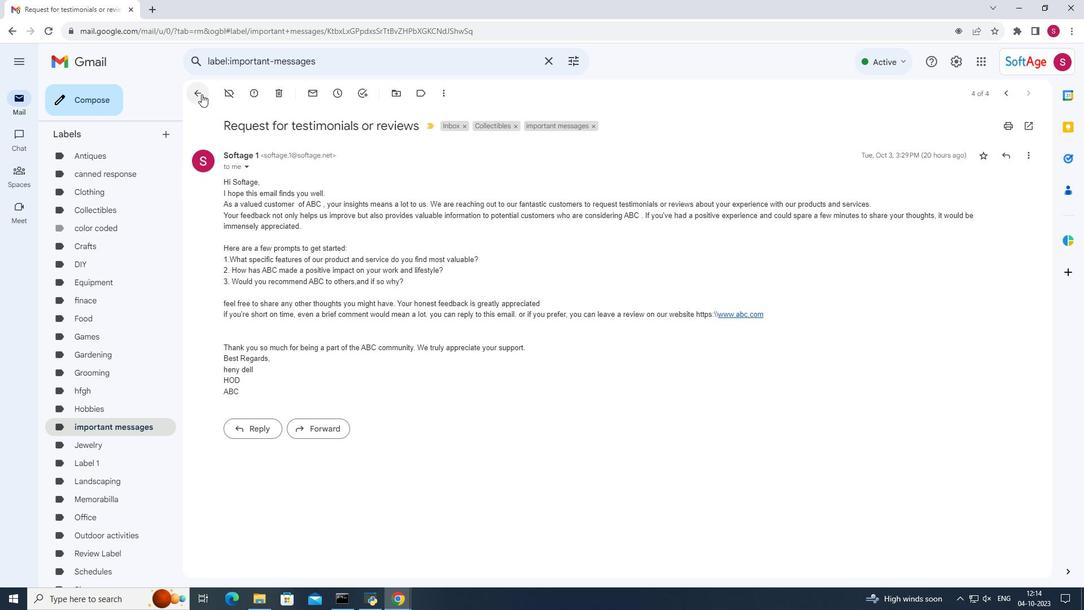 
Action: Mouse pressed left at (201, 94)
Screenshot: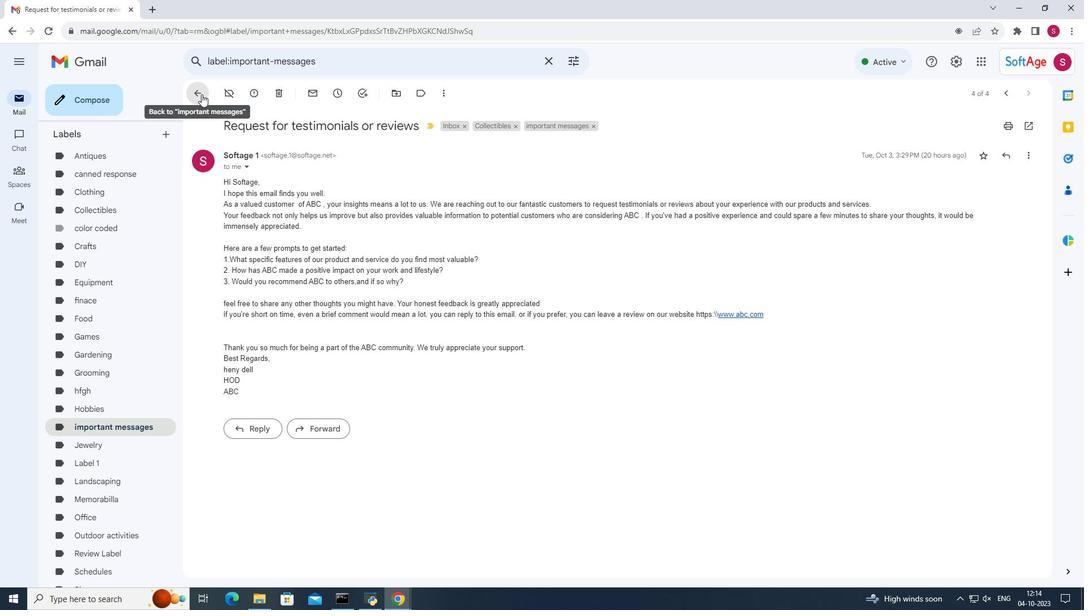 
Action: Mouse moved to (498, 251)
Screenshot: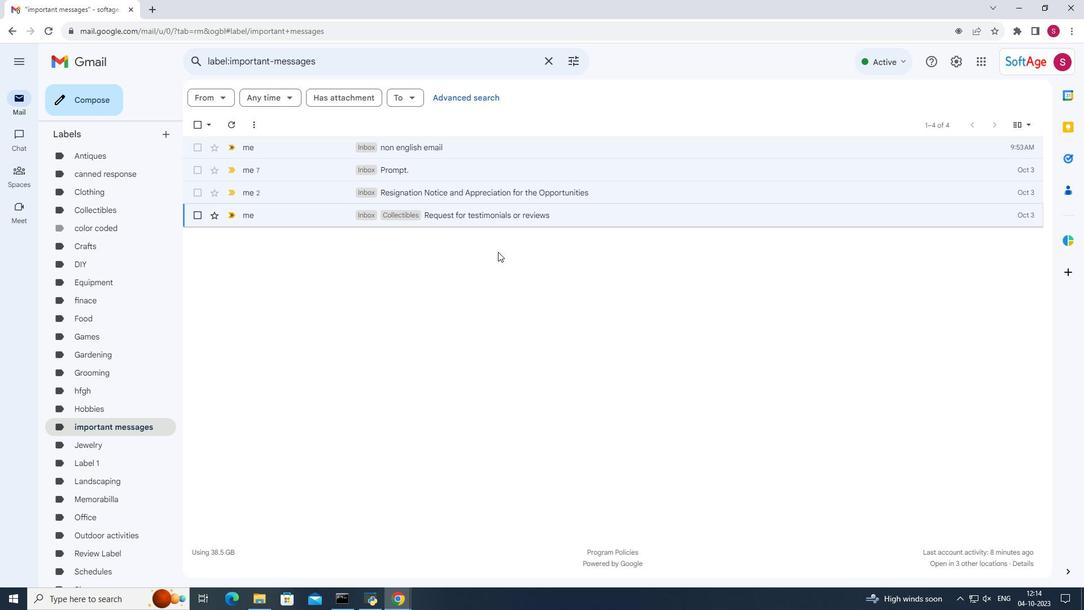 
